 Task: Look for space in Pozzallo, Italy from 12th  August, 2023 to 15th August, 2023 for 3 adults in price range Rs.12000 to Rs.16000. Place can be entire place with 2 bedrooms having 3 beds and 1 bathroom. Property type can be house, flat, guest house. Booking option can be shelf check-in. Required host language is English.
Action: Mouse moved to (460, 84)
Screenshot: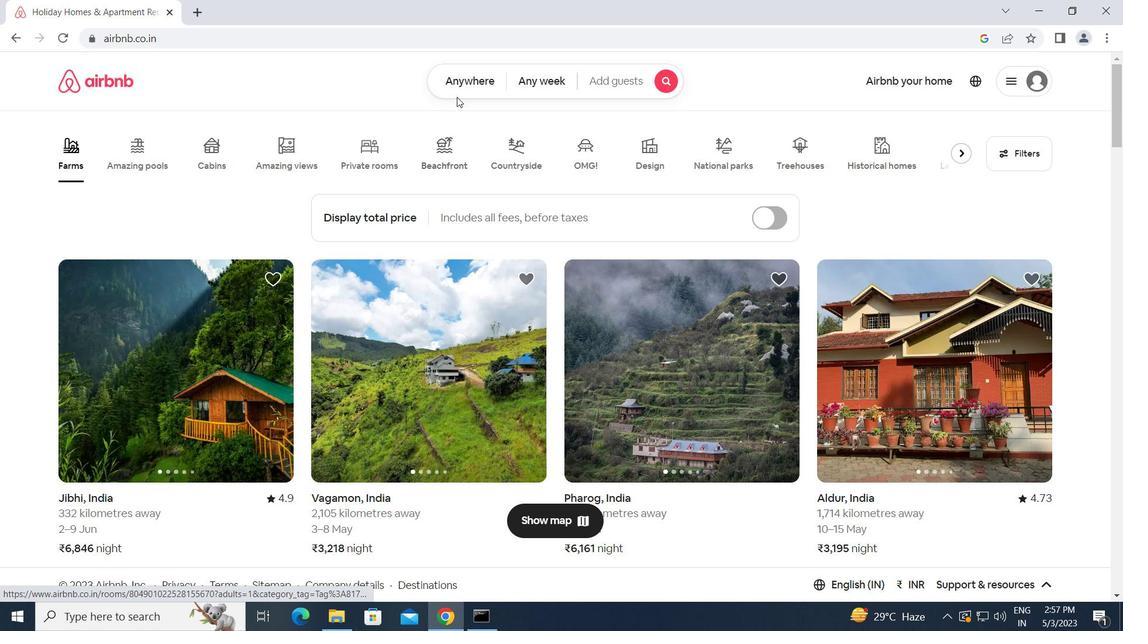 
Action: Mouse pressed left at (460, 84)
Screenshot: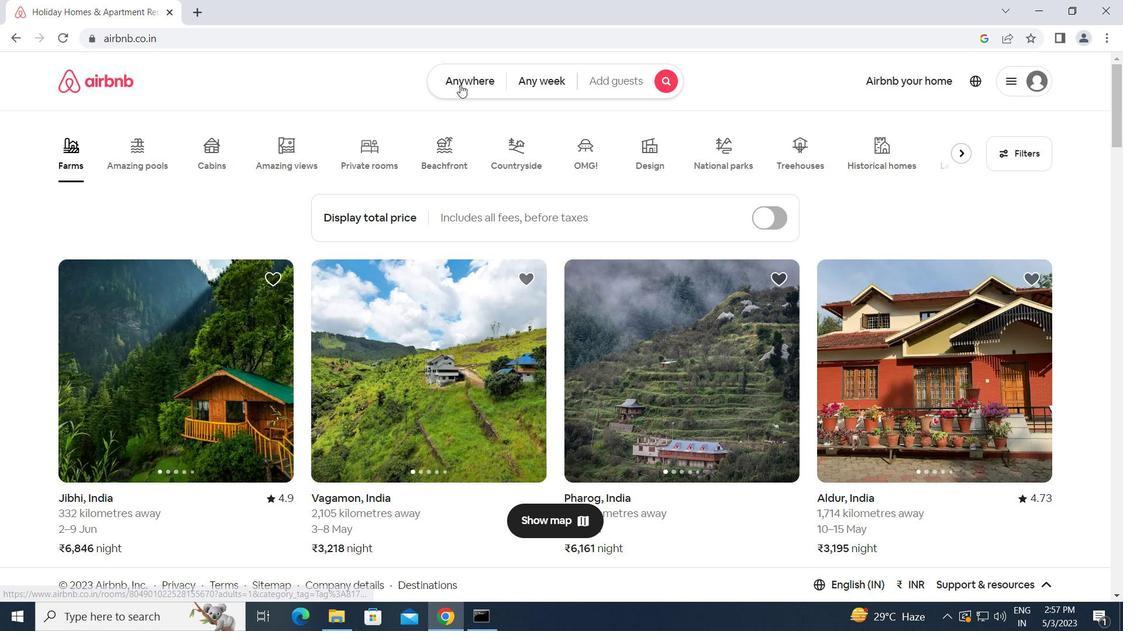 
Action: Mouse moved to (408, 123)
Screenshot: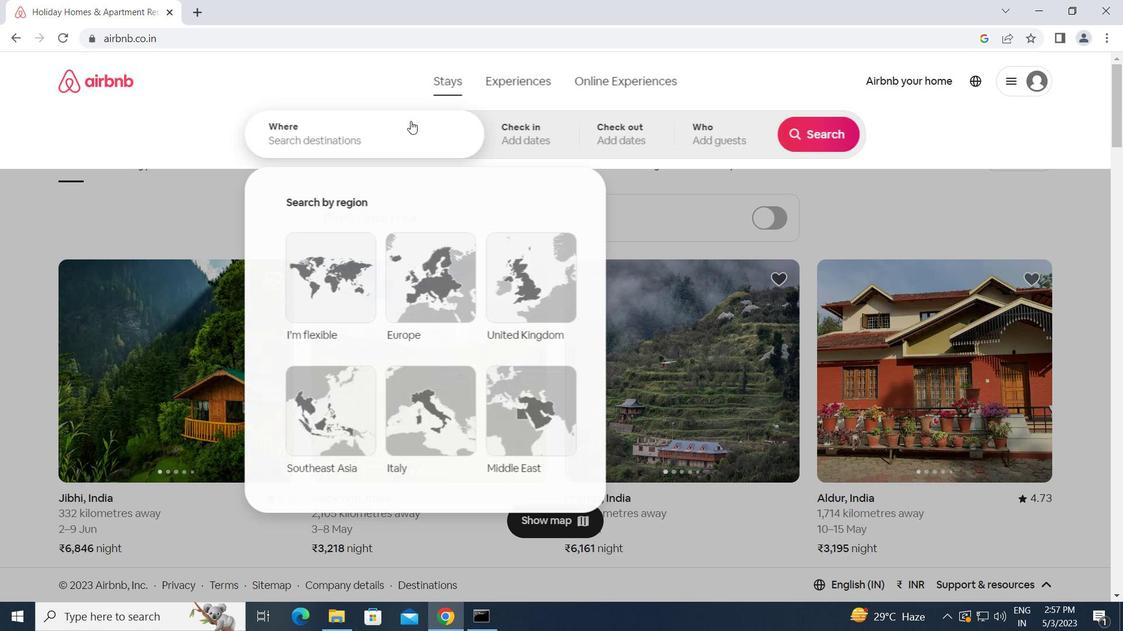 
Action: Mouse pressed left at (408, 123)
Screenshot: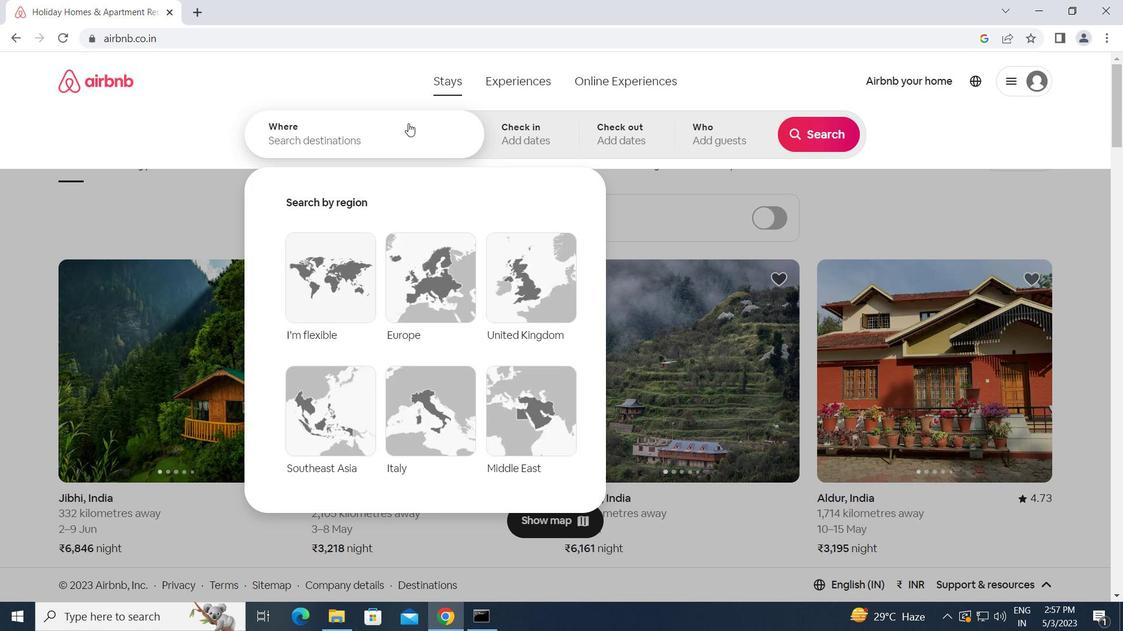 
Action: Key pressed p<Key.caps_lock>ozzallo,<Key.space><Key.caps_lock>i<Key.caps_lock>taly<Key.enter>
Screenshot: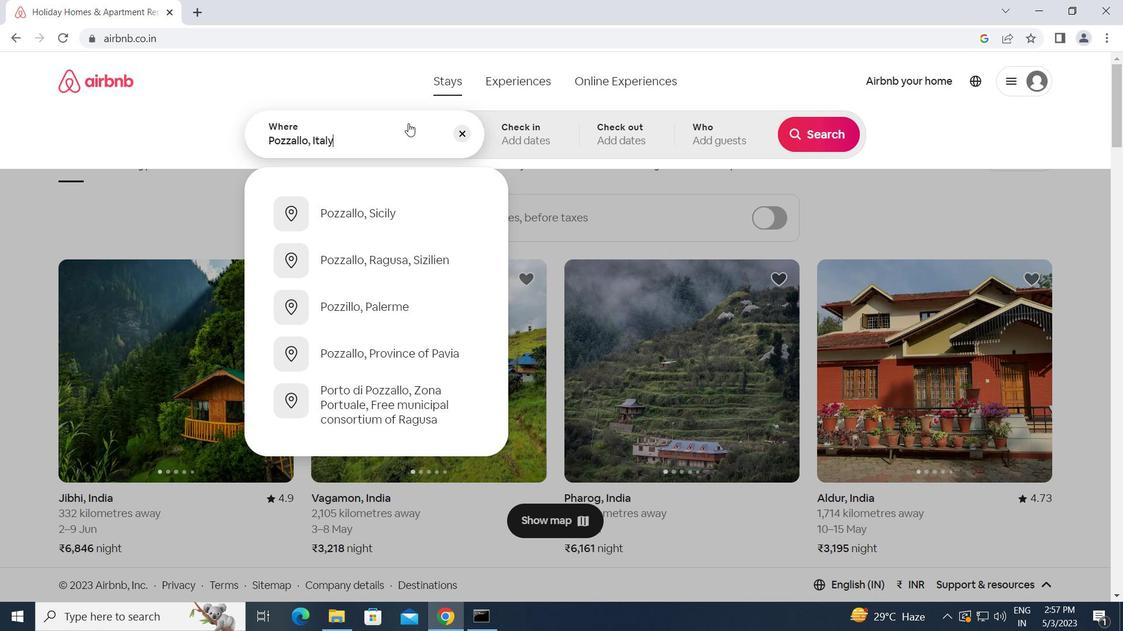
Action: Mouse moved to (812, 244)
Screenshot: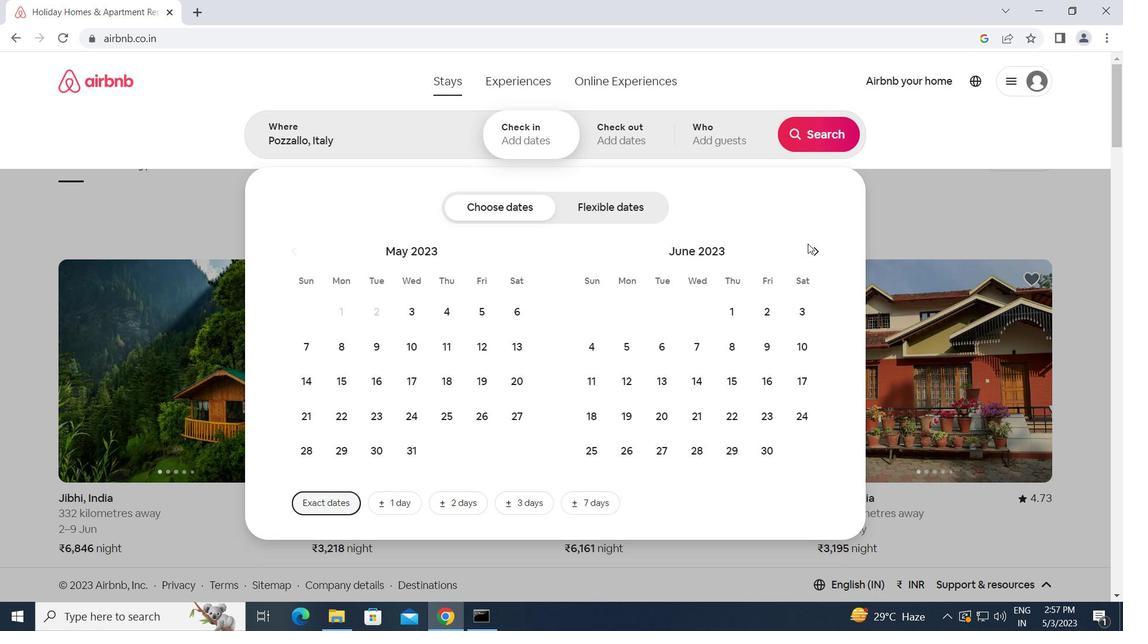 
Action: Mouse pressed left at (812, 244)
Screenshot: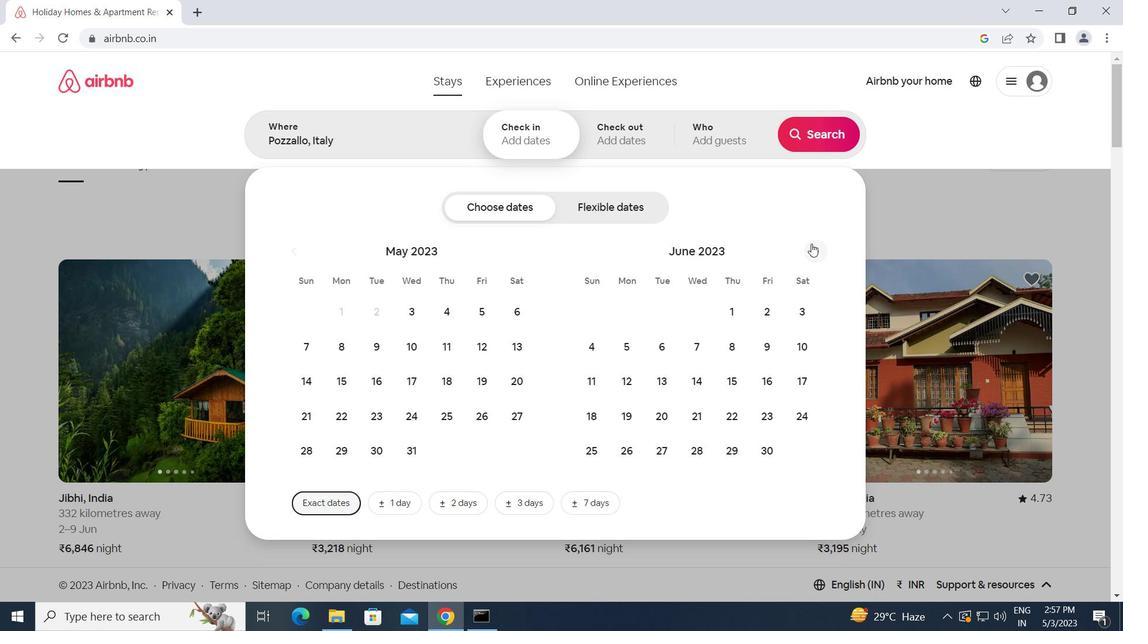 
Action: Mouse pressed left at (812, 244)
Screenshot: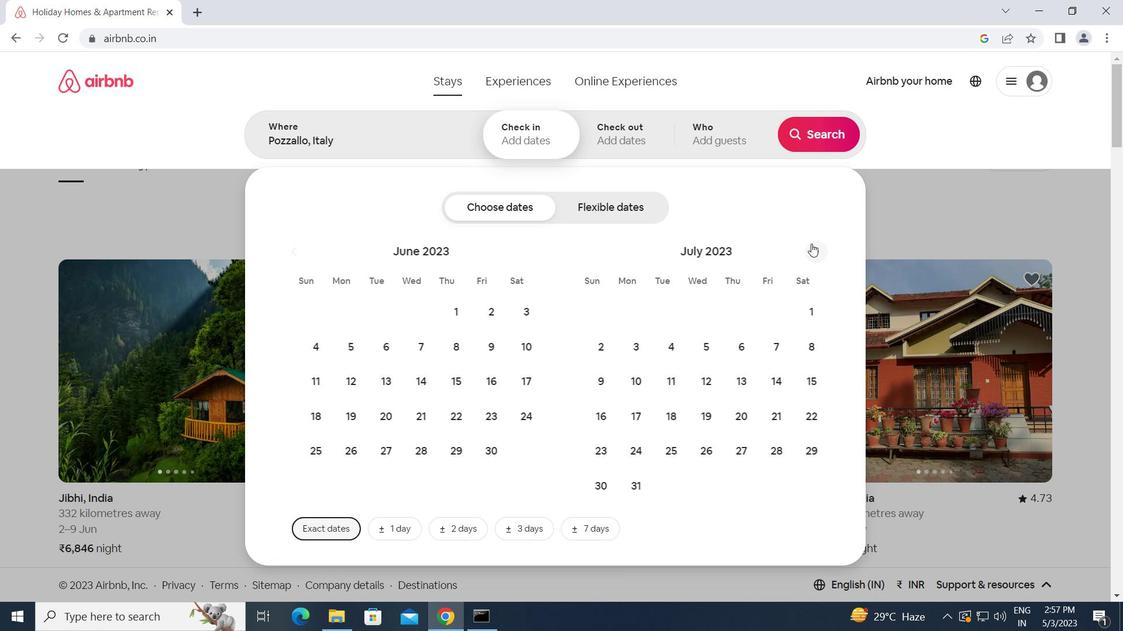 
Action: Mouse moved to (809, 346)
Screenshot: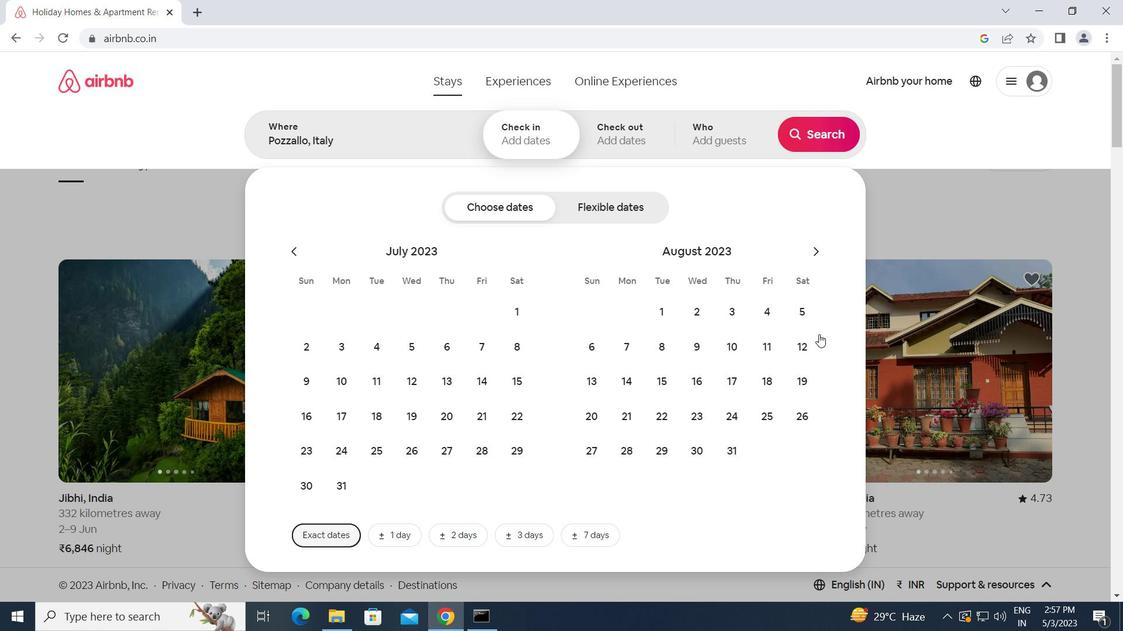 
Action: Mouse pressed left at (809, 346)
Screenshot: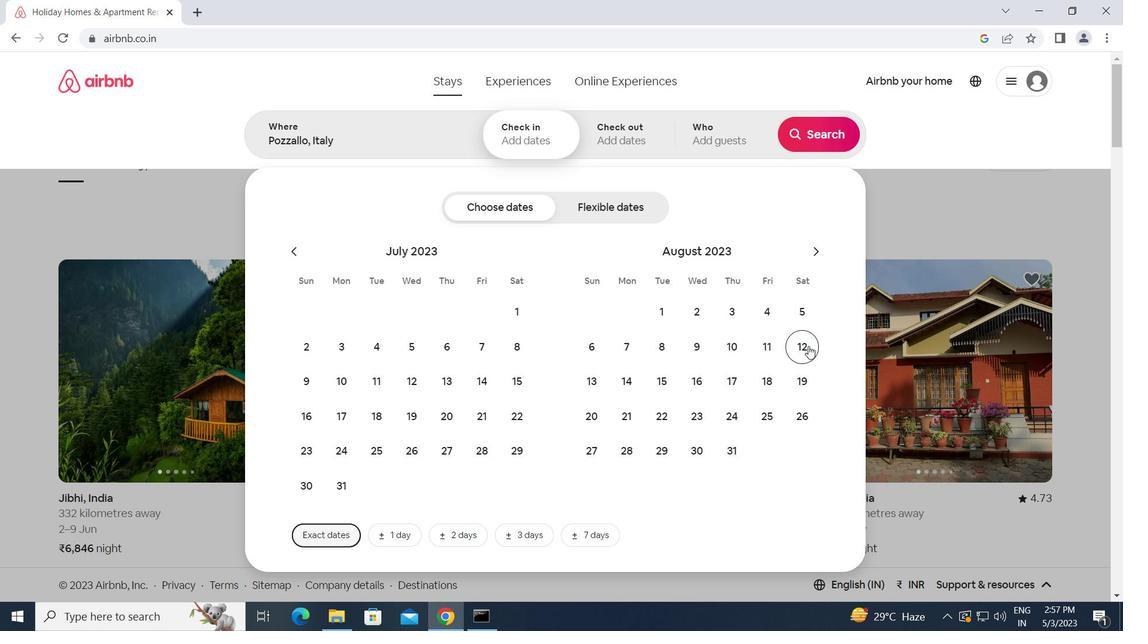 
Action: Mouse moved to (666, 377)
Screenshot: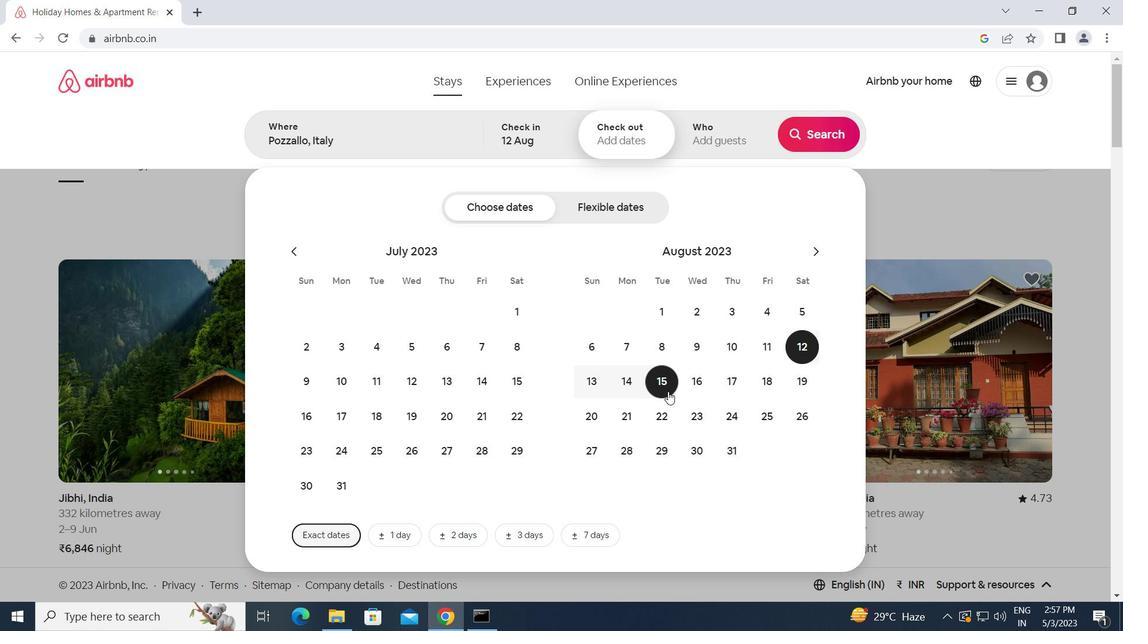 
Action: Mouse pressed left at (666, 377)
Screenshot: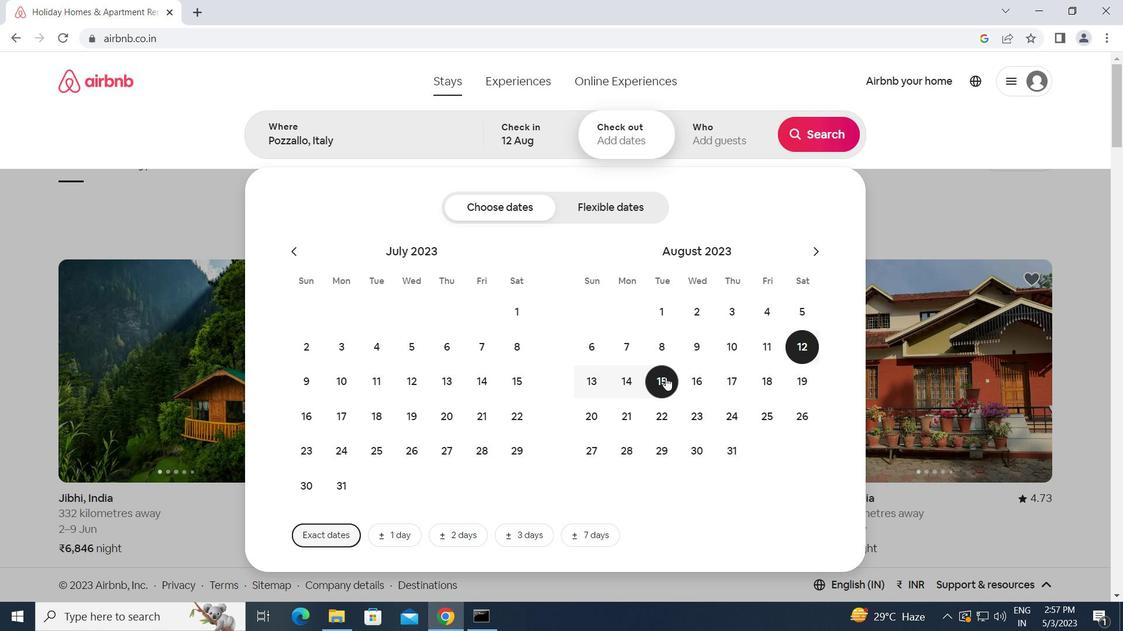 
Action: Mouse moved to (716, 132)
Screenshot: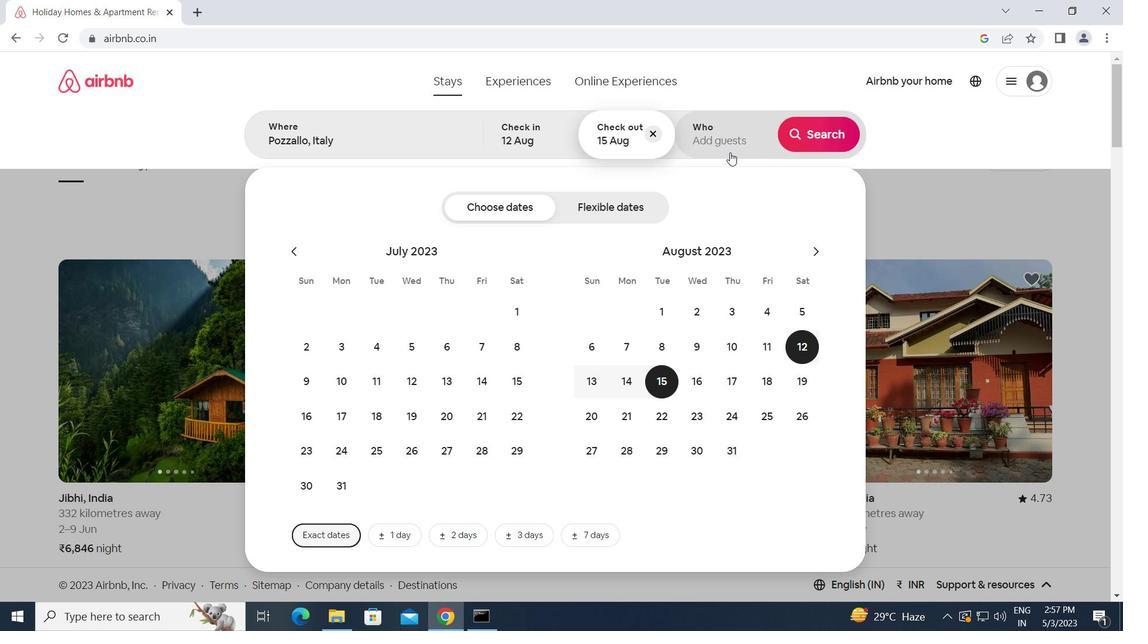 
Action: Mouse pressed left at (716, 132)
Screenshot: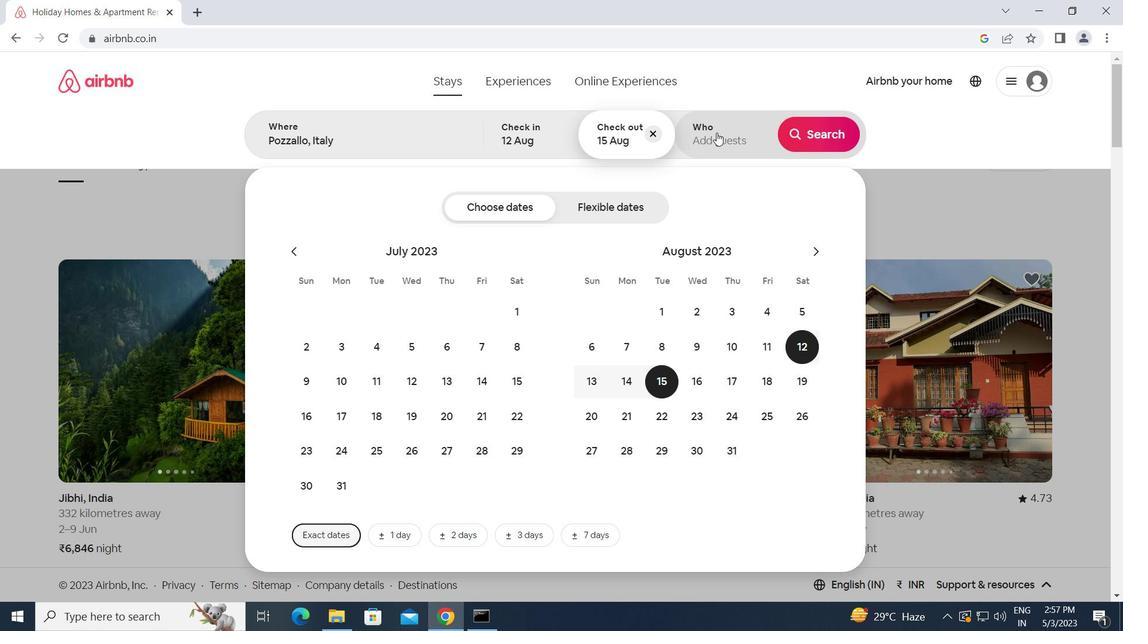 
Action: Mouse moved to (820, 211)
Screenshot: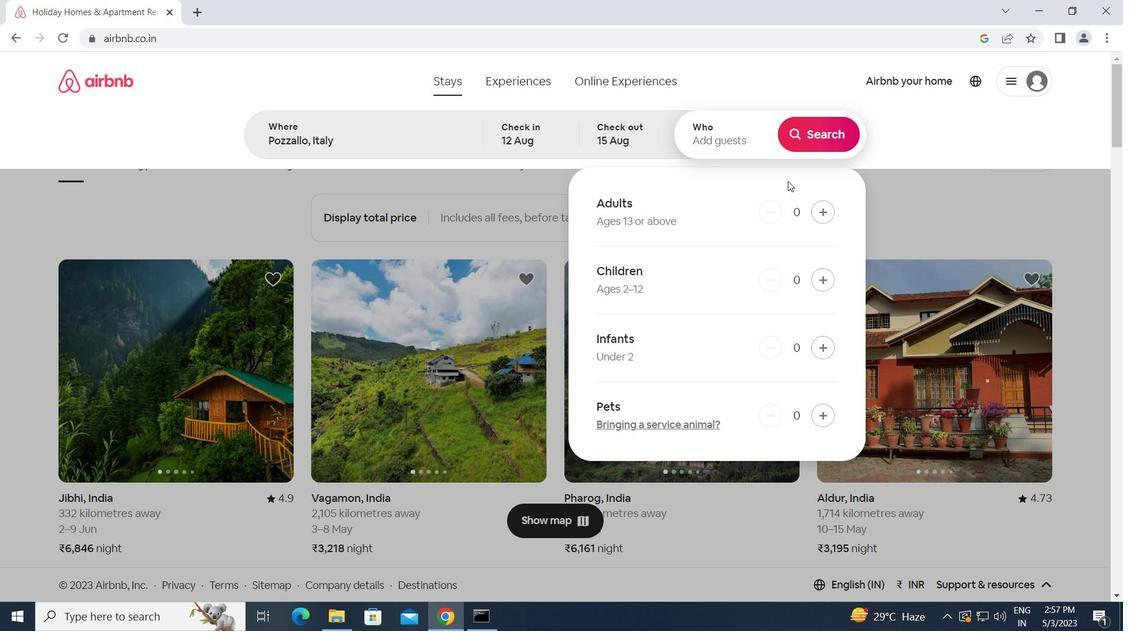 
Action: Mouse pressed left at (820, 211)
Screenshot: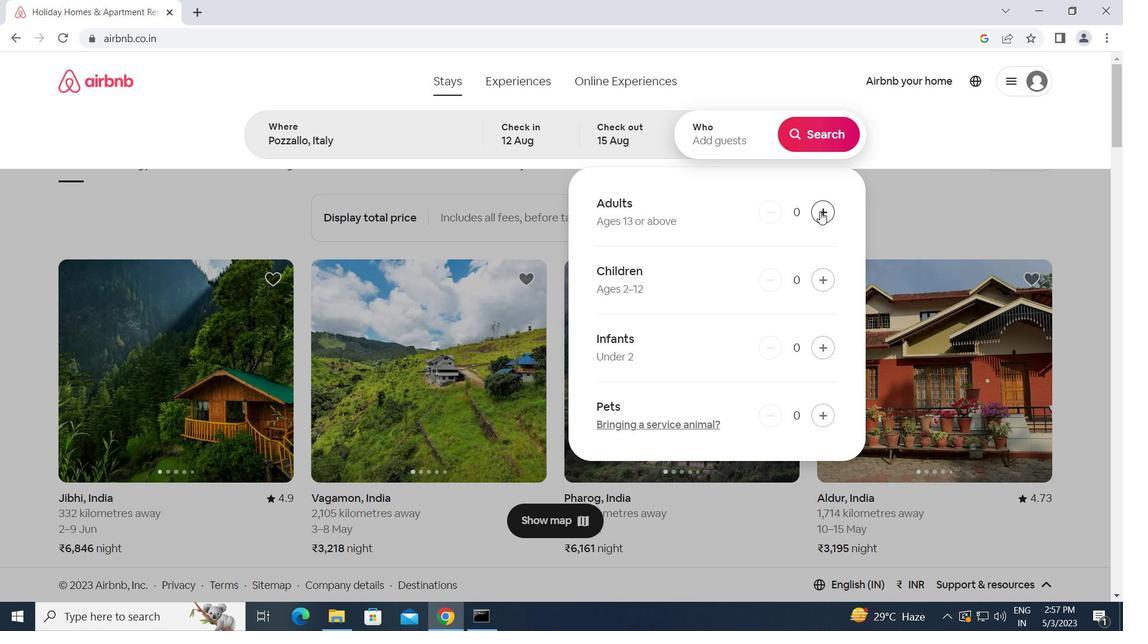 
Action: Mouse pressed left at (820, 211)
Screenshot: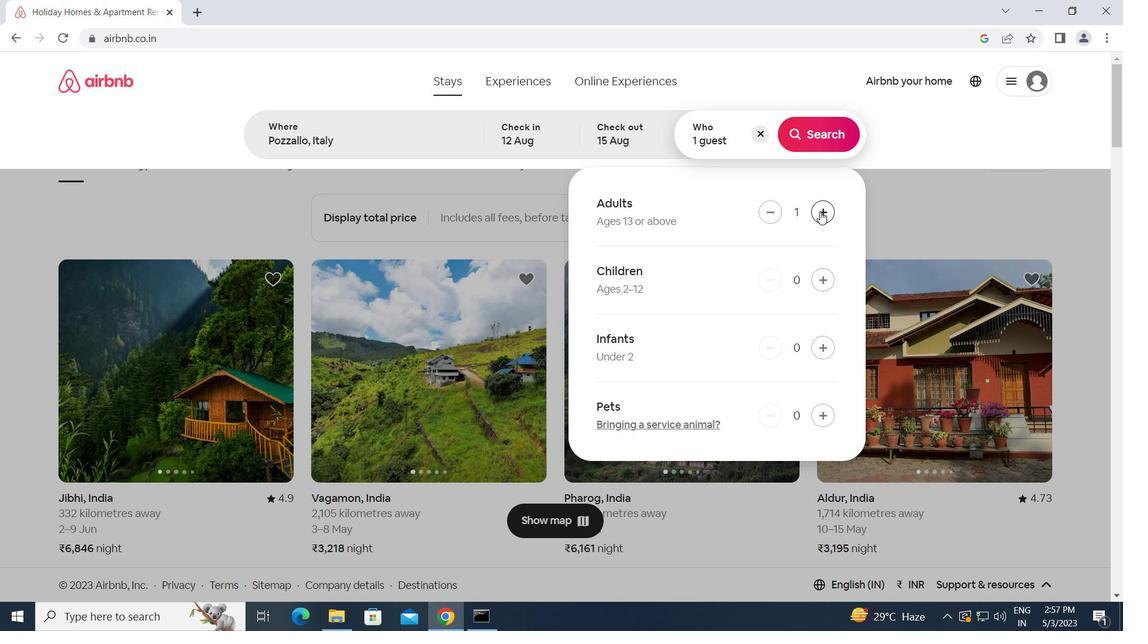 
Action: Mouse pressed left at (820, 211)
Screenshot: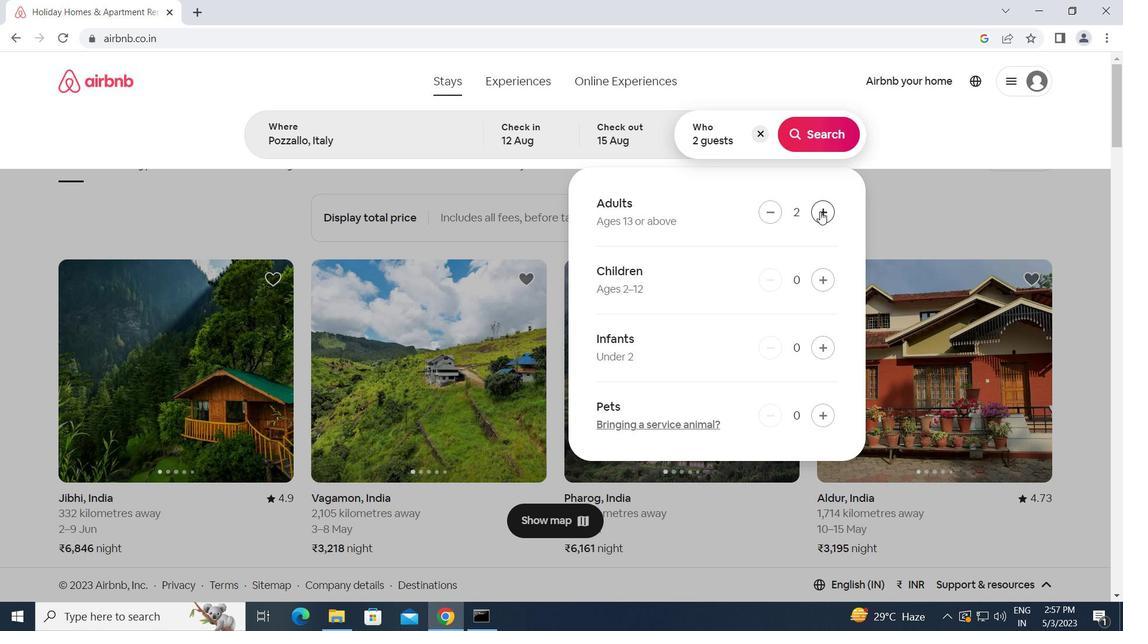 
Action: Mouse moved to (812, 132)
Screenshot: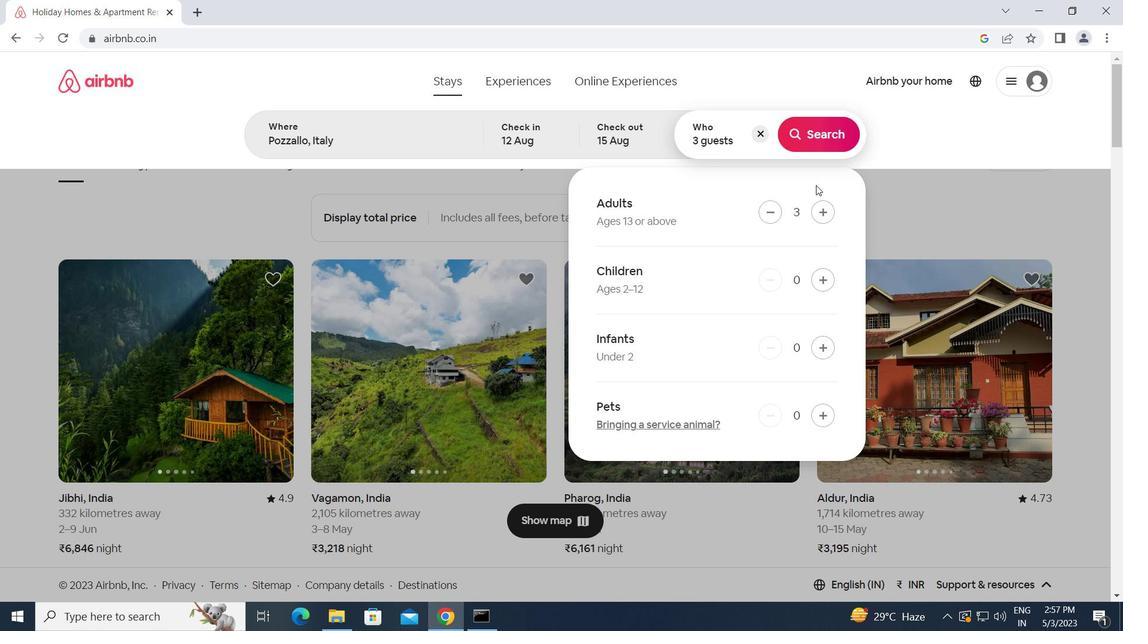
Action: Mouse pressed left at (812, 132)
Screenshot: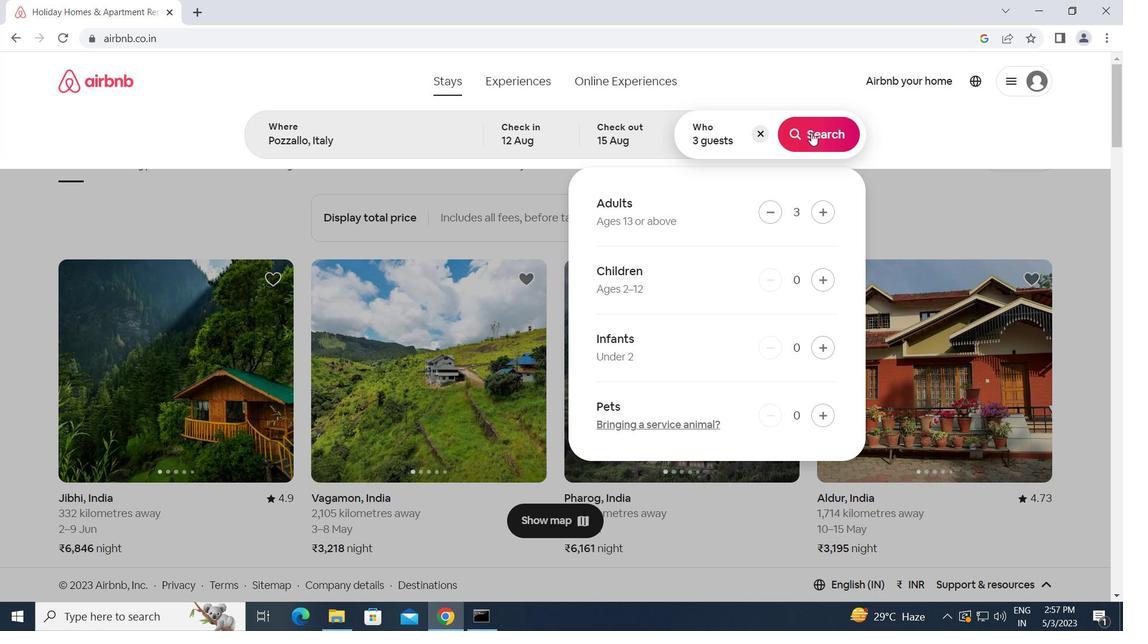 
Action: Mouse moved to (1055, 130)
Screenshot: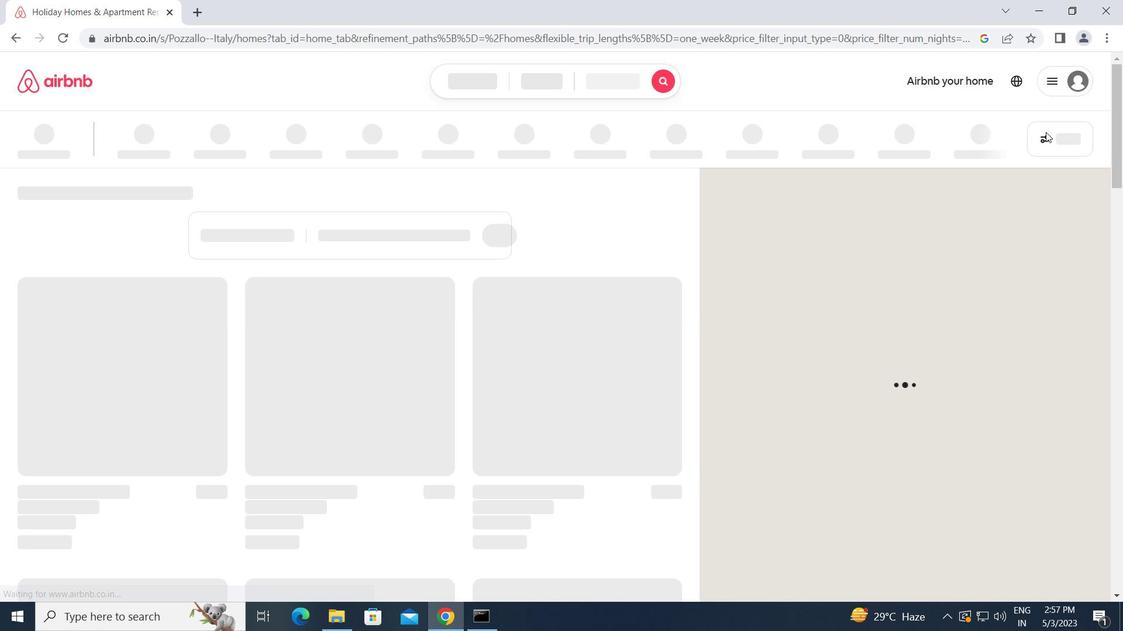 
Action: Mouse pressed left at (1055, 130)
Screenshot: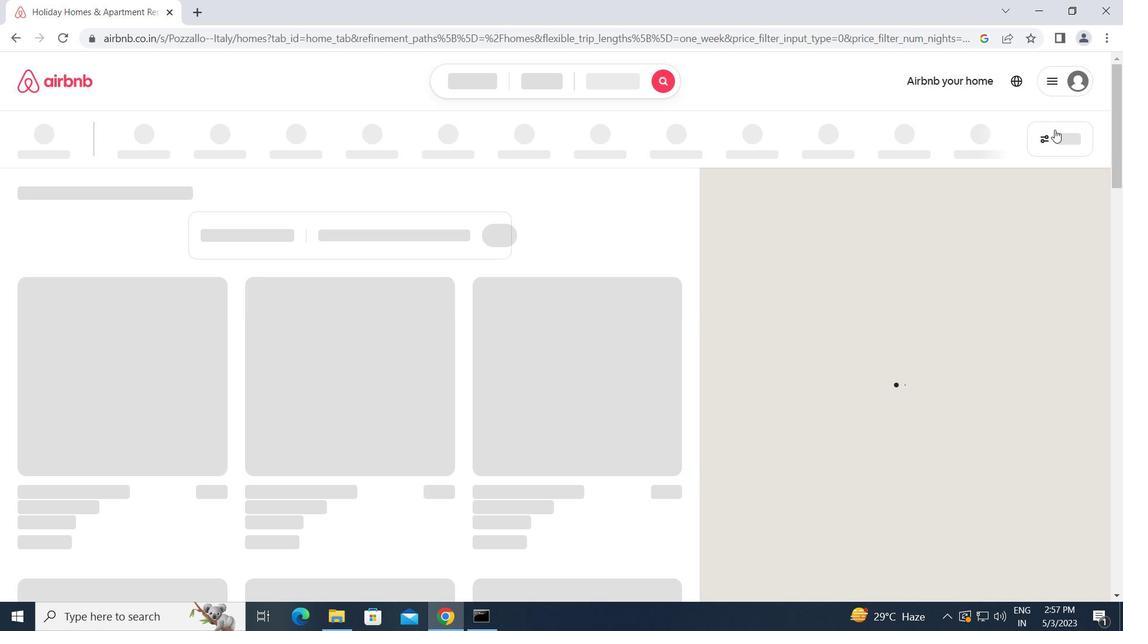 
Action: Mouse moved to (1046, 135)
Screenshot: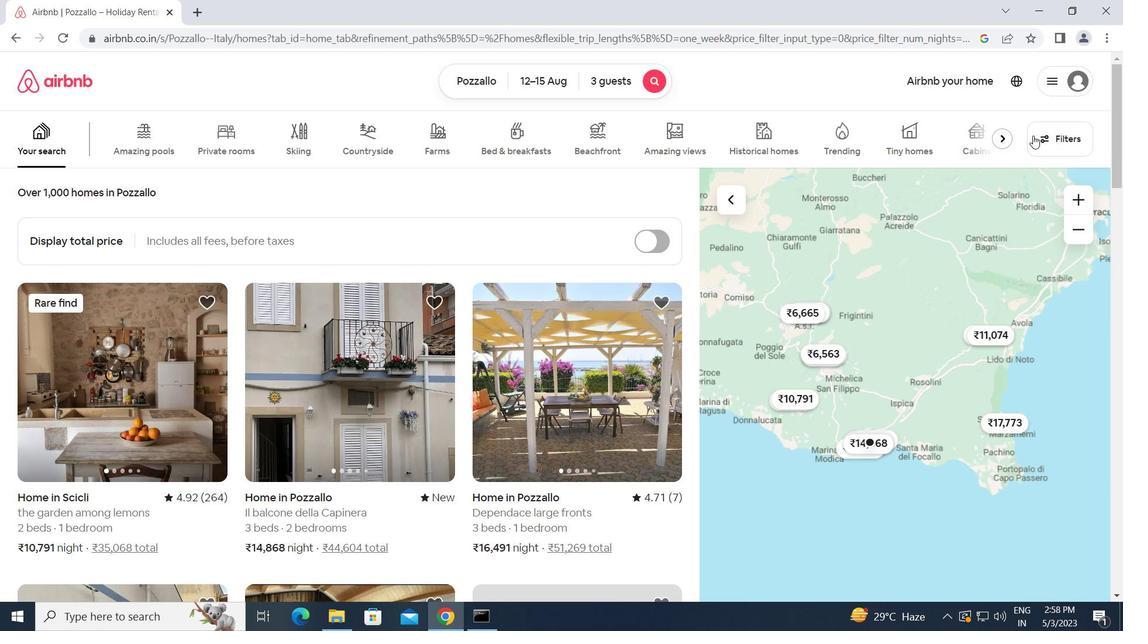 
Action: Mouse pressed left at (1046, 135)
Screenshot: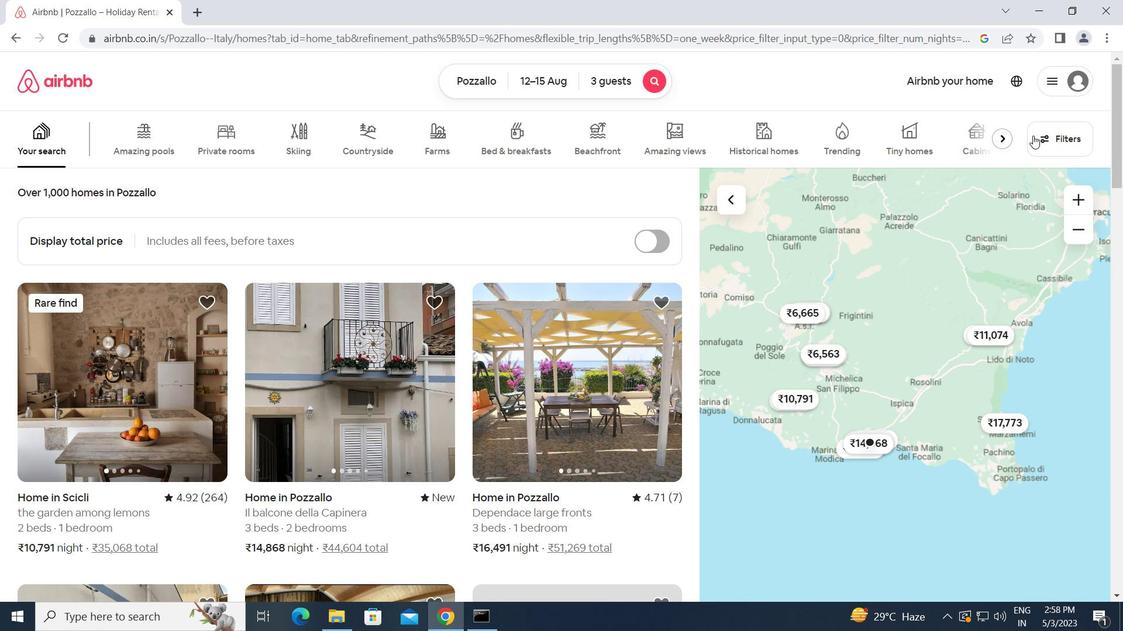 
Action: Mouse moved to (363, 324)
Screenshot: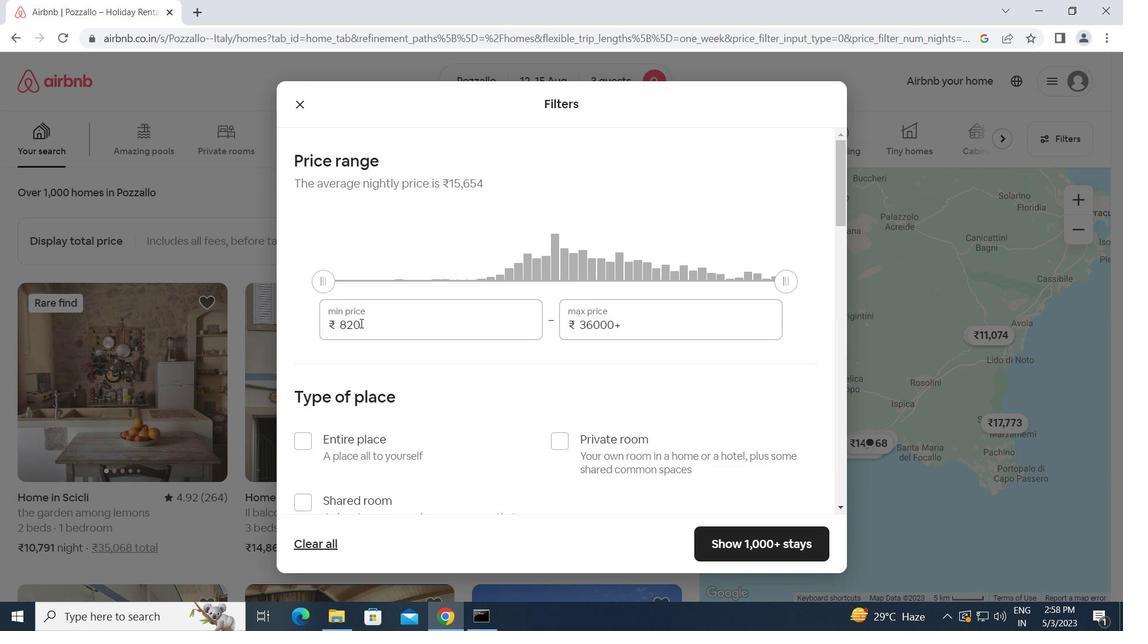 
Action: Mouse pressed left at (363, 324)
Screenshot: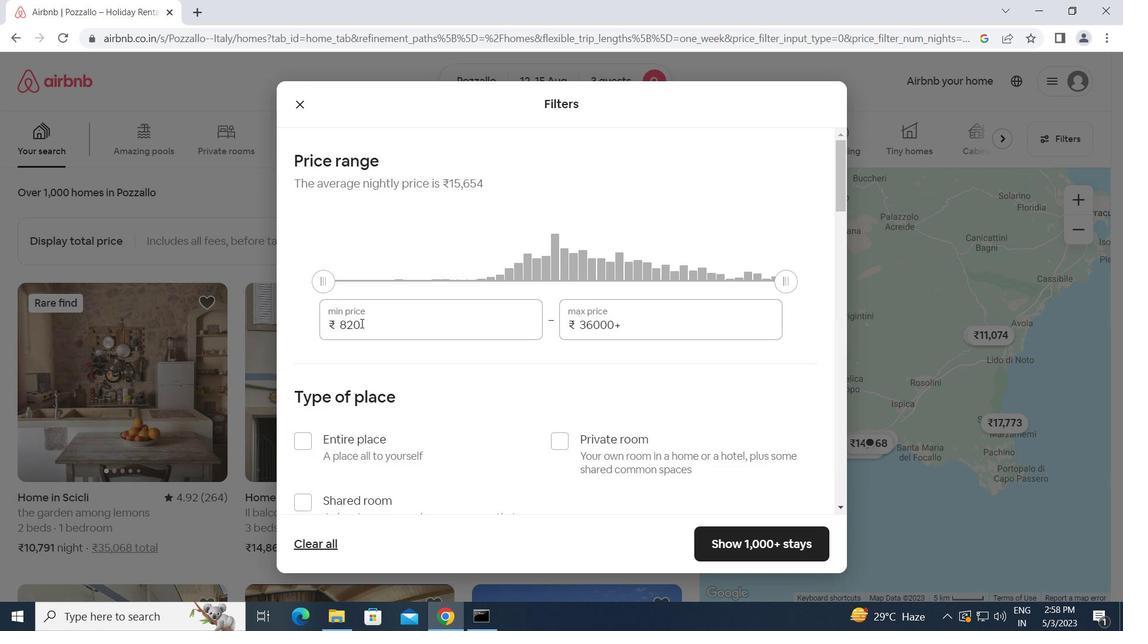 
Action: Mouse moved to (339, 329)
Screenshot: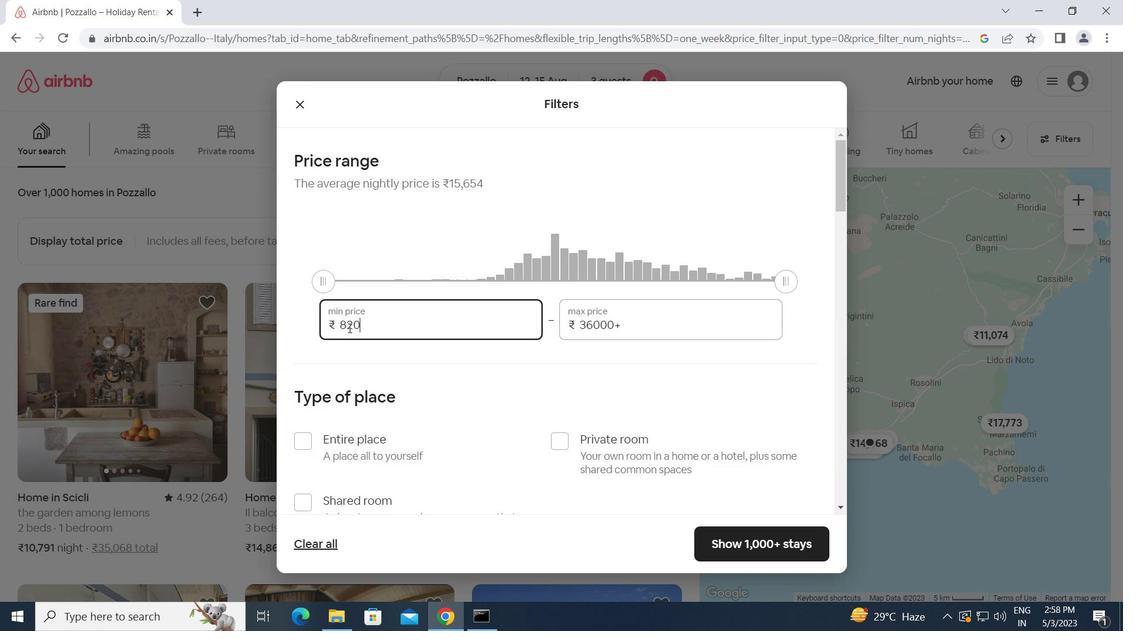 
Action: Key pressed 12000
Screenshot: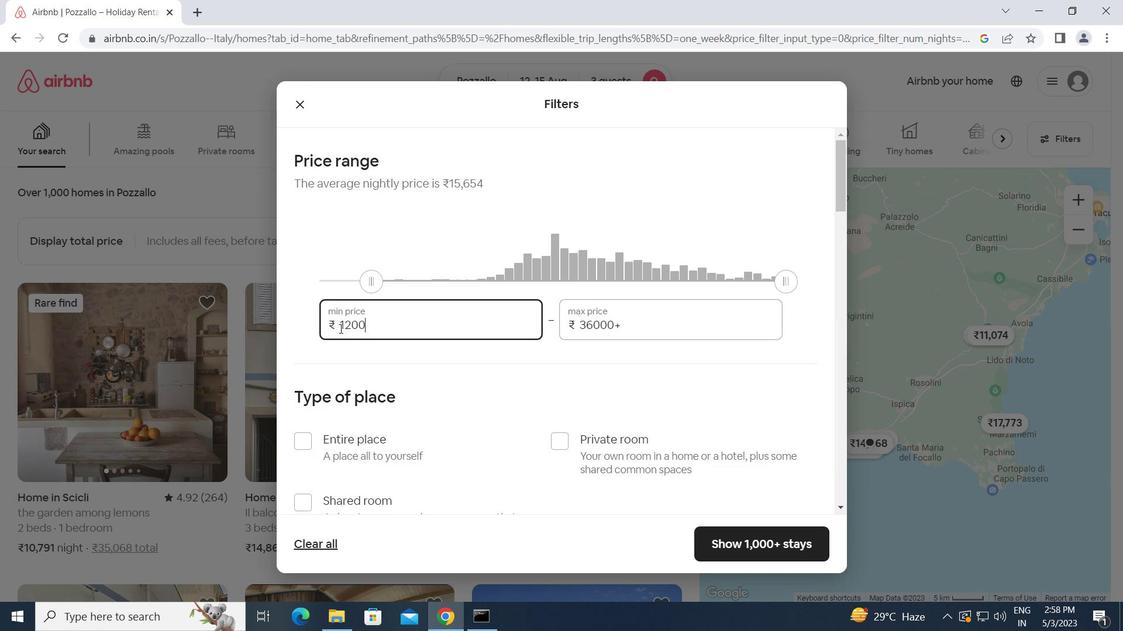 
Action: Mouse moved to (153, 392)
Screenshot: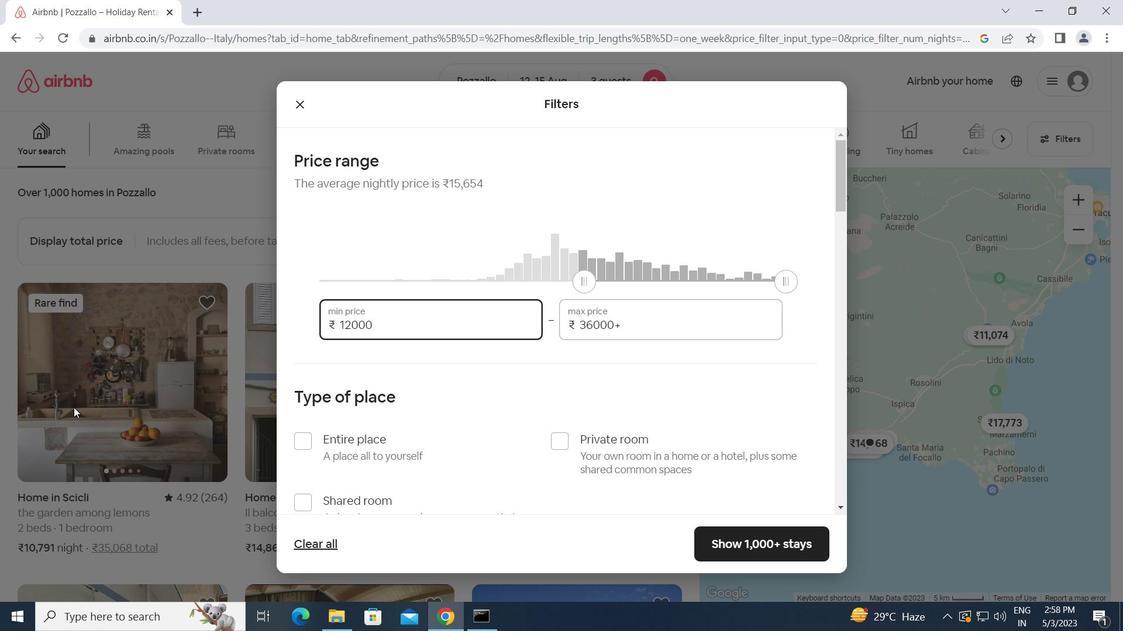 
Action: Key pressed <Key.tab>16000
Screenshot: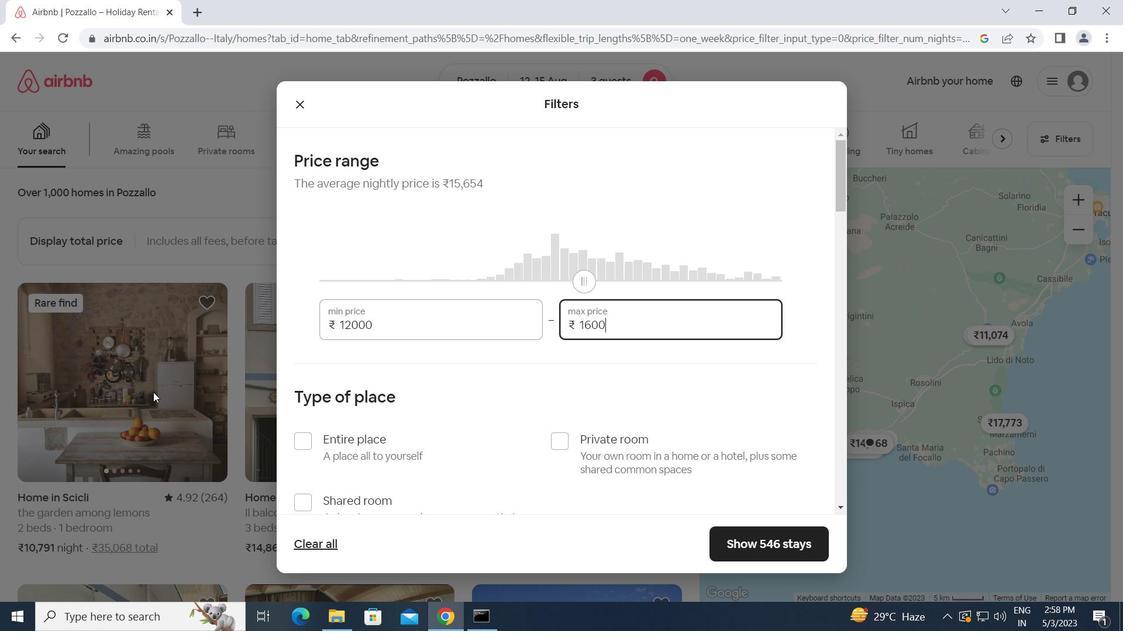 
Action: Mouse moved to (308, 439)
Screenshot: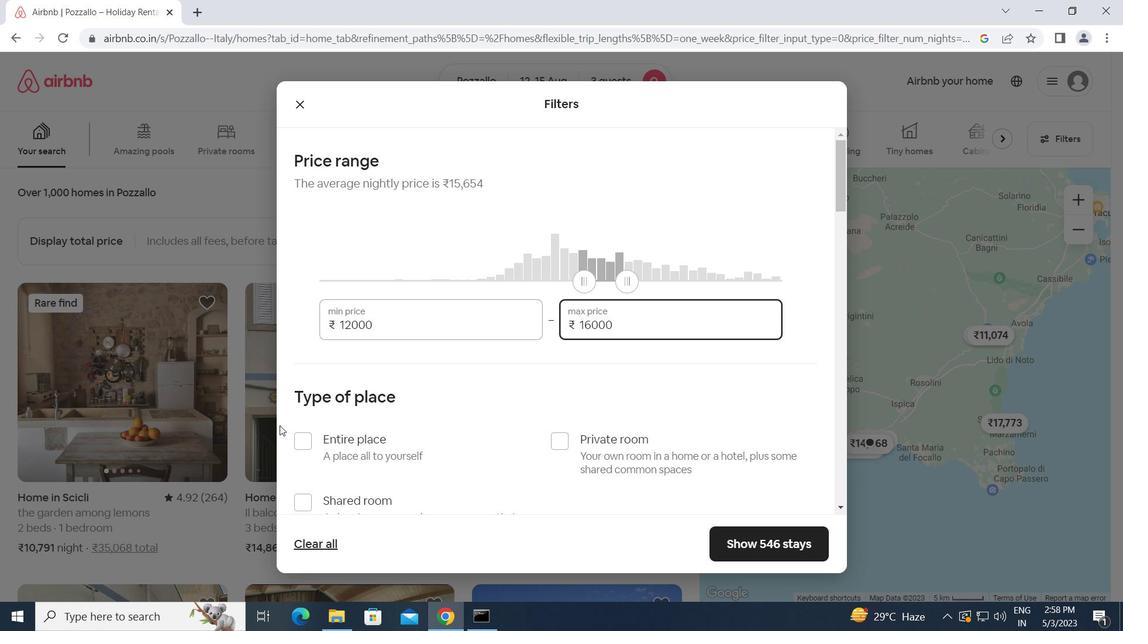
Action: Mouse scrolled (308, 438) with delta (0, 0)
Screenshot: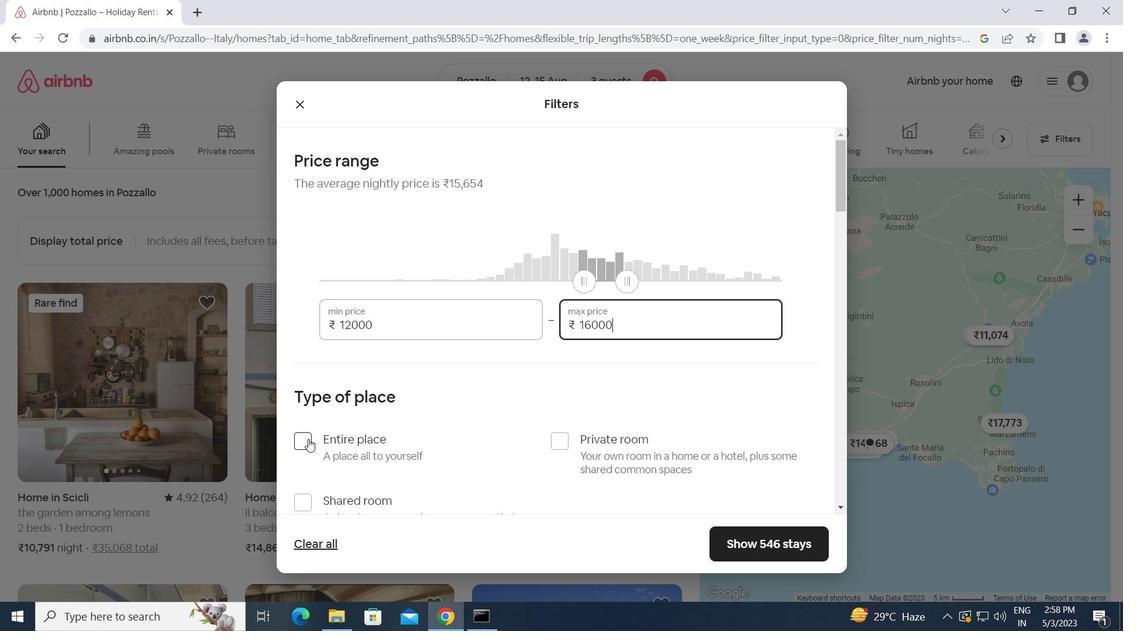 
Action: Mouse moved to (307, 370)
Screenshot: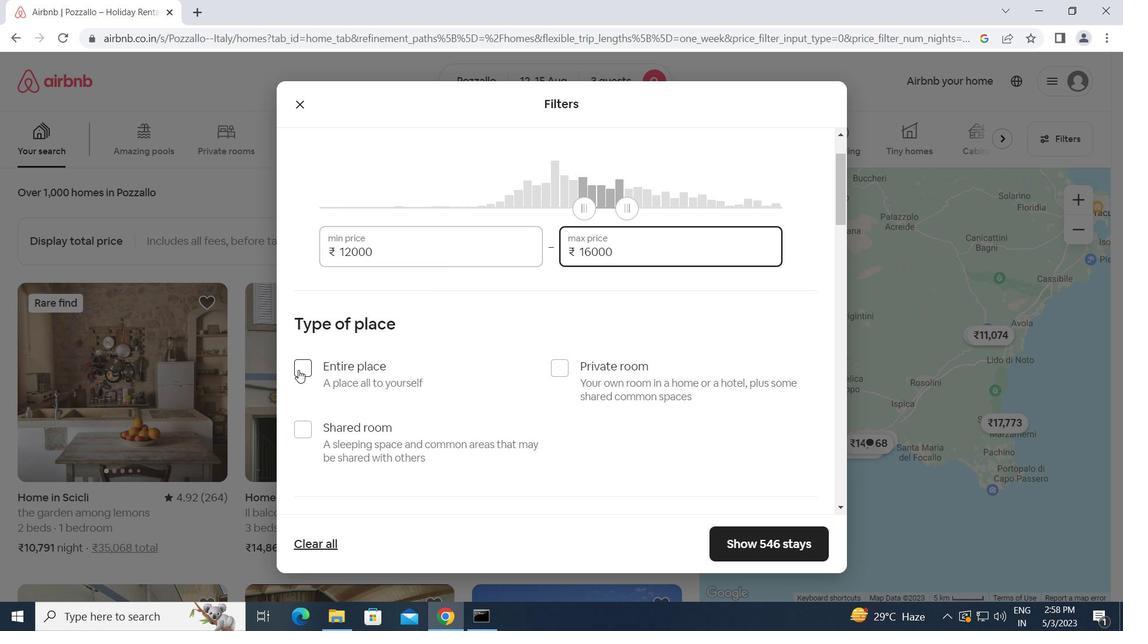 
Action: Mouse pressed left at (307, 370)
Screenshot: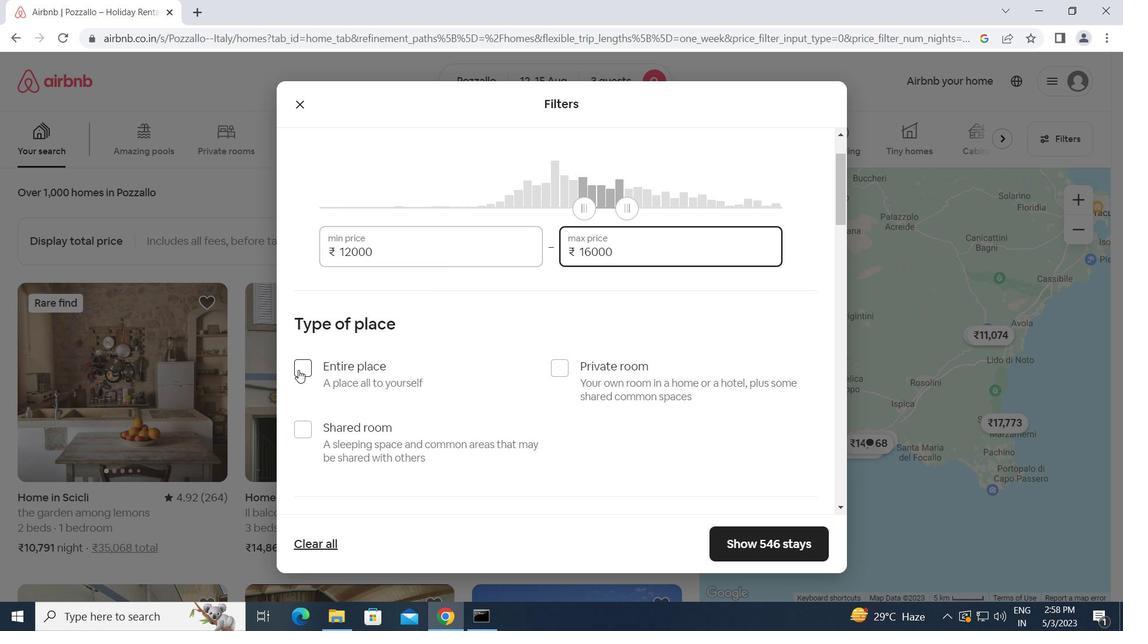
Action: Mouse moved to (410, 393)
Screenshot: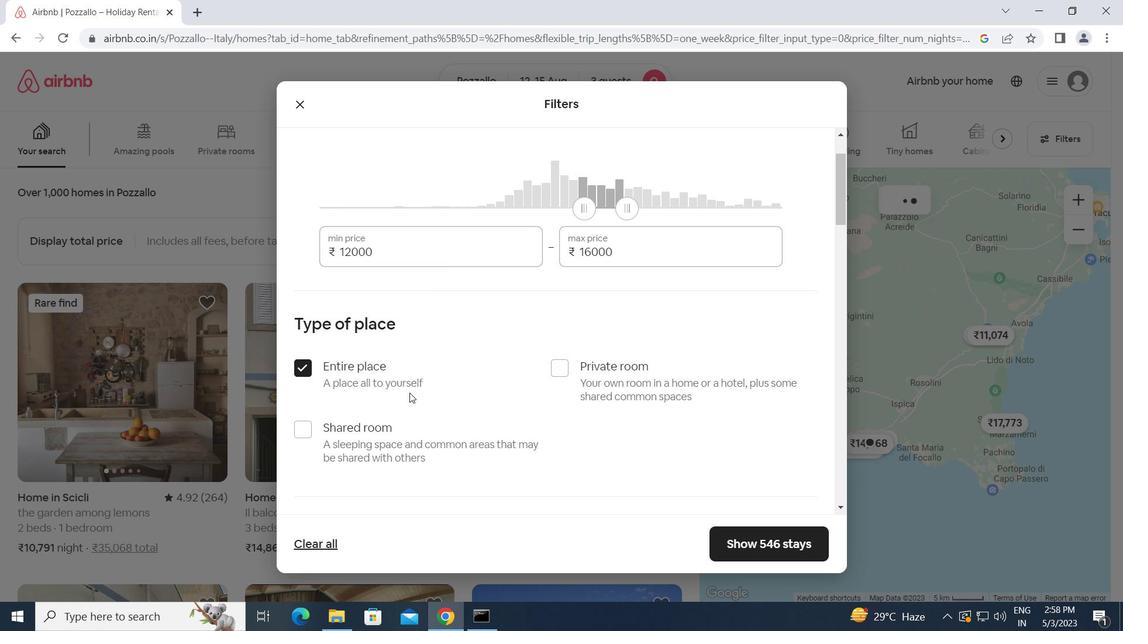
Action: Mouse scrolled (410, 393) with delta (0, 0)
Screenshot: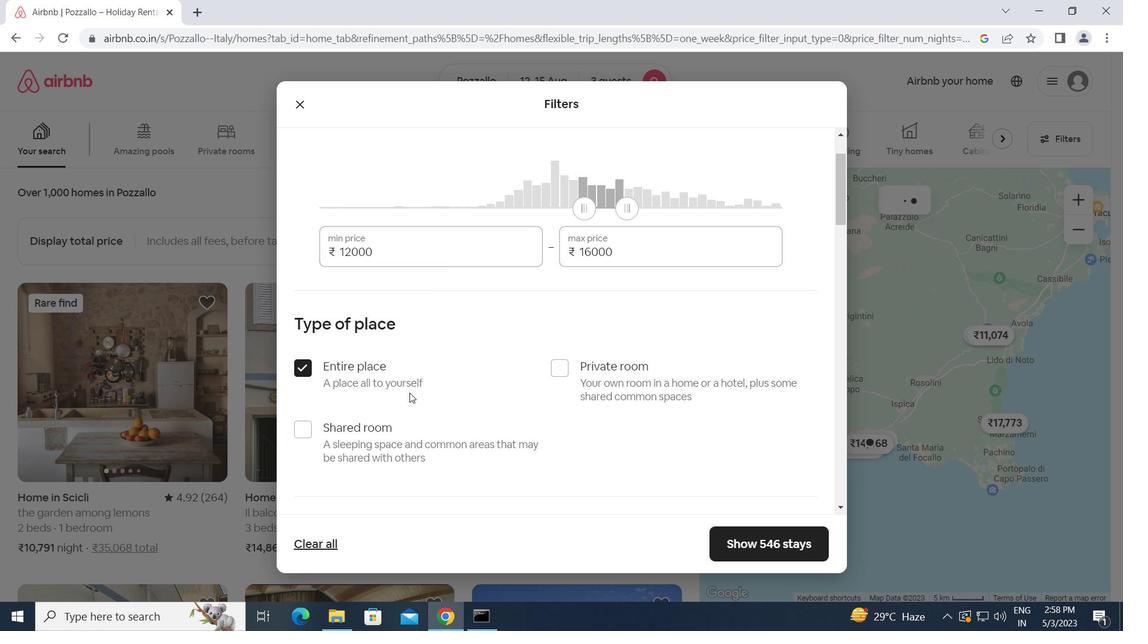 
Action: Mouse scrolled (410, 393) with delta (0, 0)
Screenshot: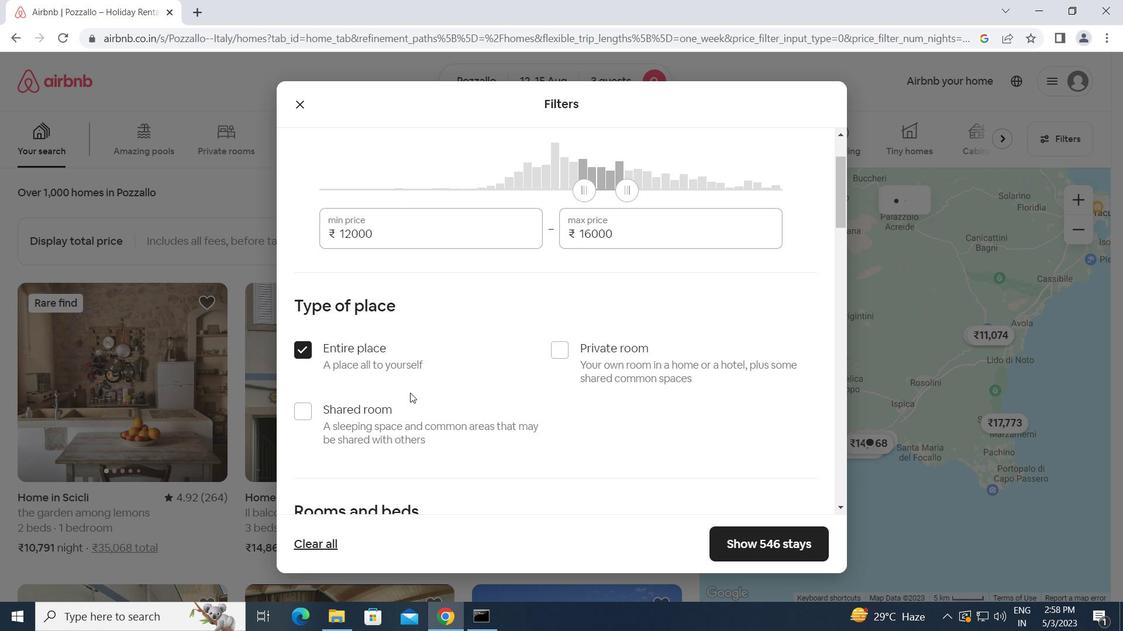 
Action: Mouse scrolled (410, 393) with delta (0, 0)
Screenshot: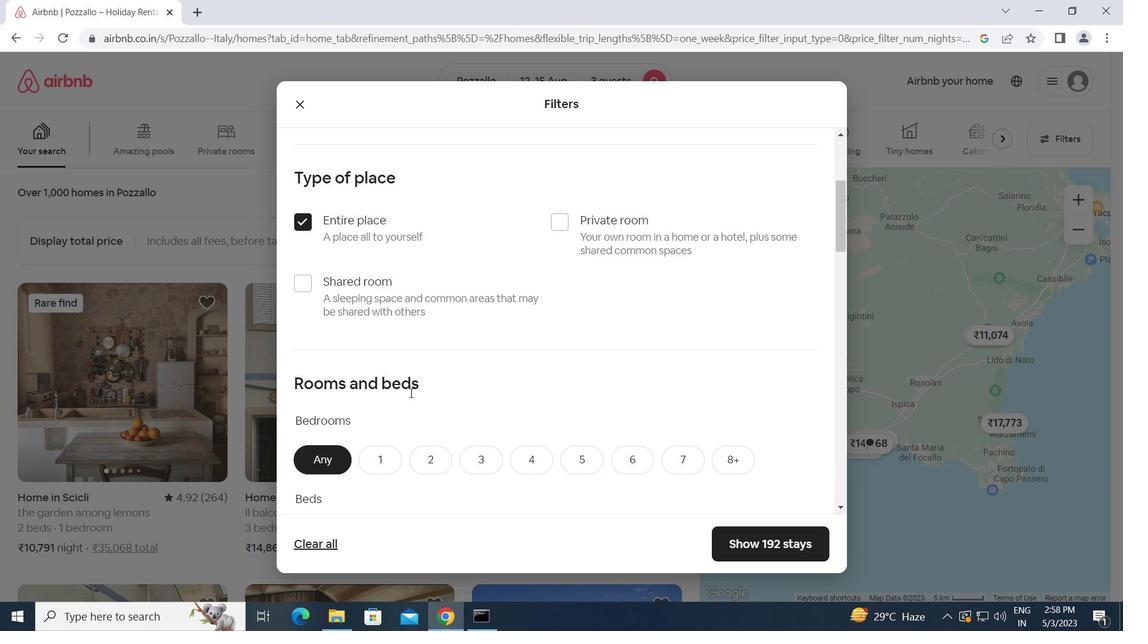 
Action: Mouse moved to (425, 389)
Screenshot: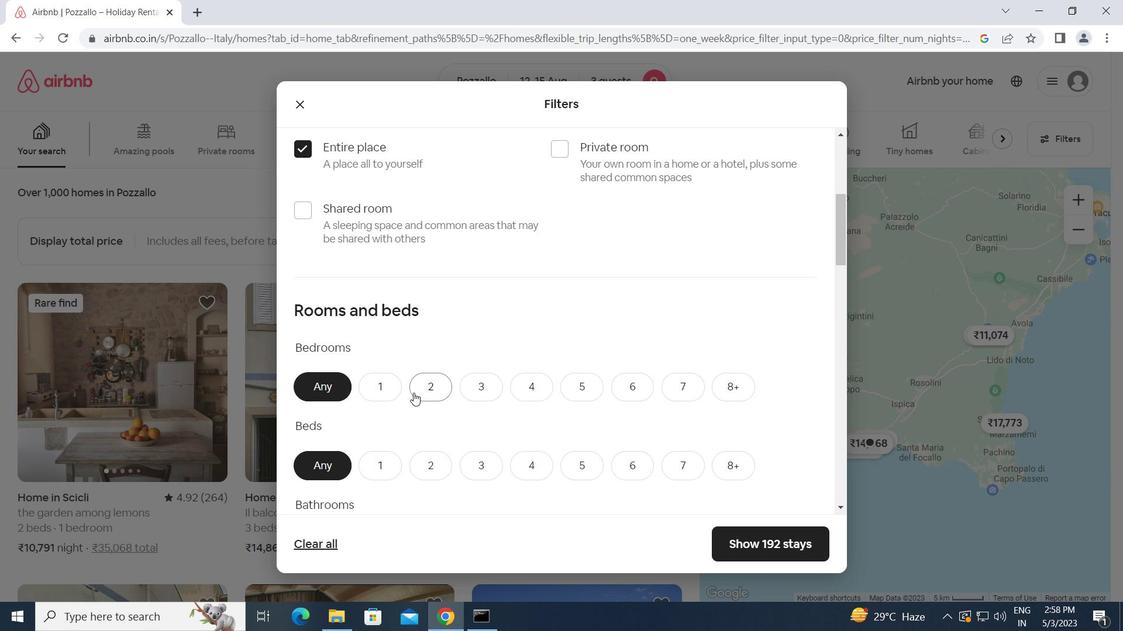
Action: Mouse pressed left at (425, 389)
Screenshot: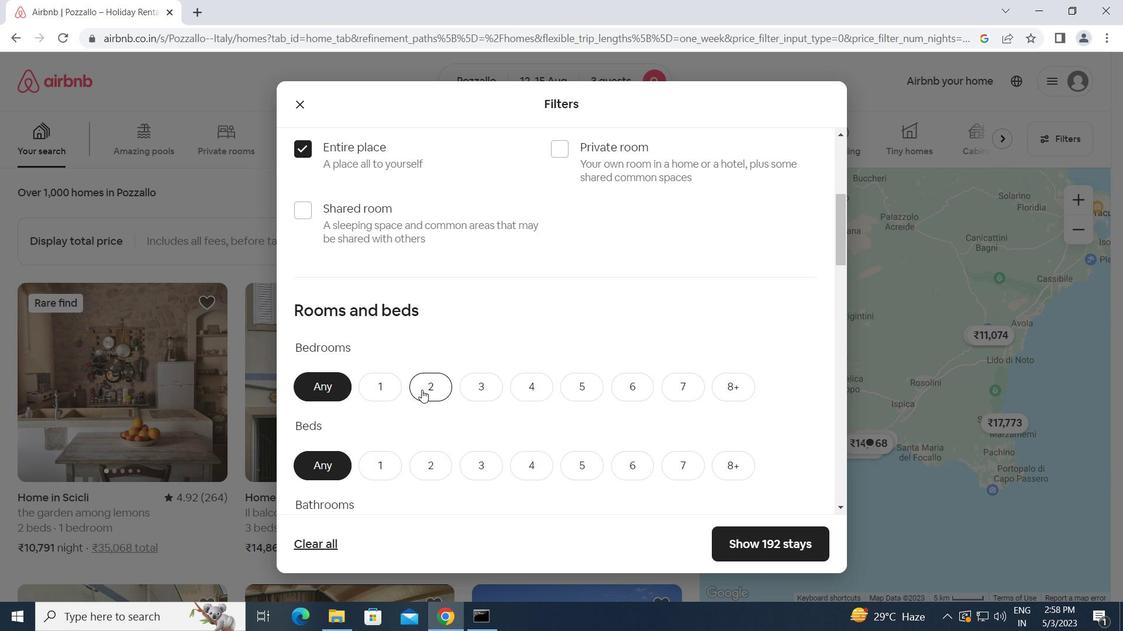 
Action: Mouse moved to (480, 461)
Screenshot: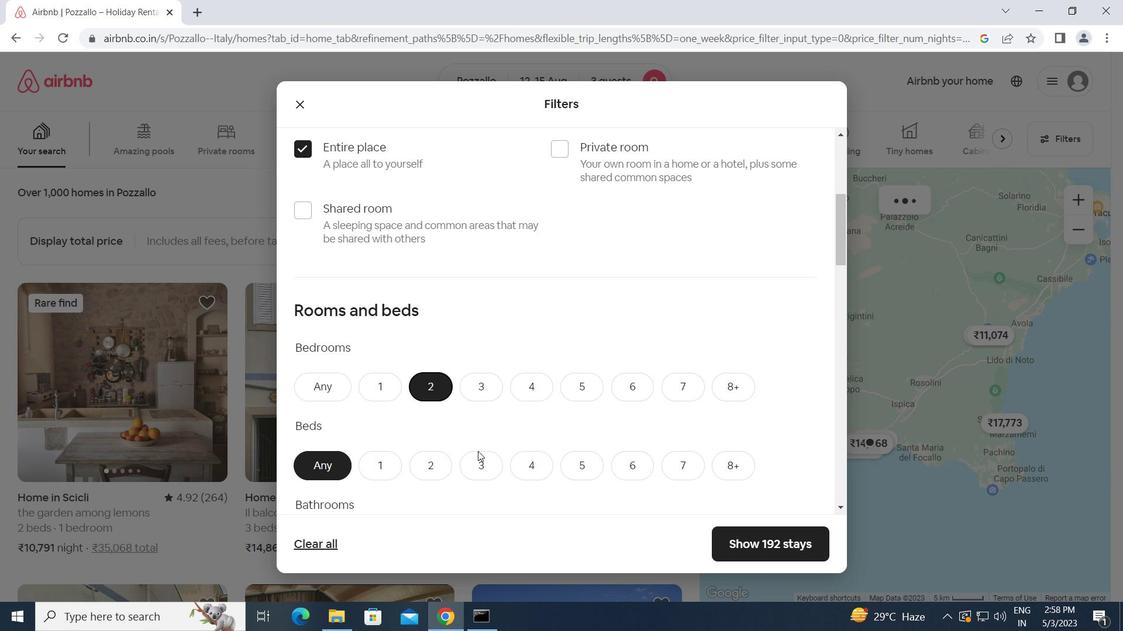 
Action: Mouse pressed left at (480, 461)
Screenshot: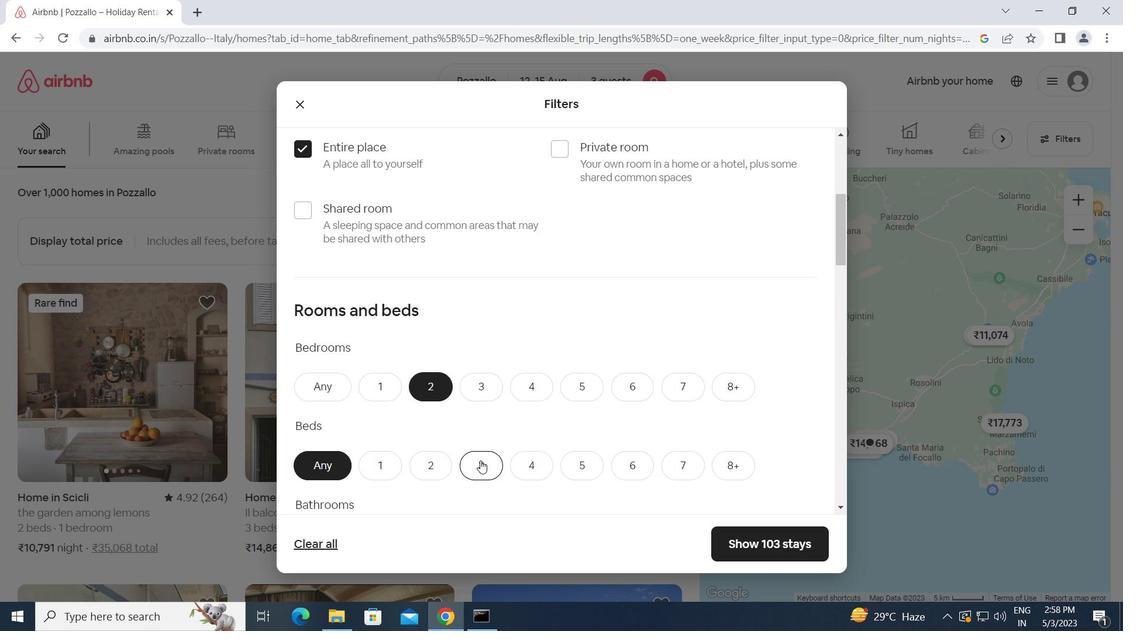 
Action: Mouse scrolled (480, 461) with delta (0, 0)
Screenshot: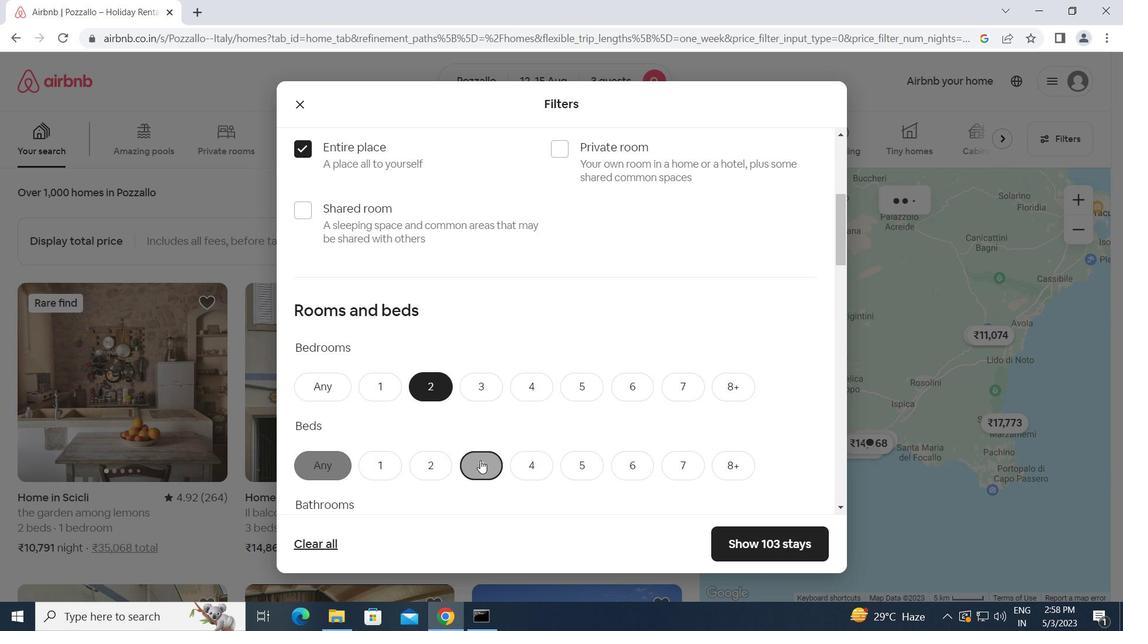 
Action: Mouse scrolled (480, 461) with delta (0, 0)
Screenshot: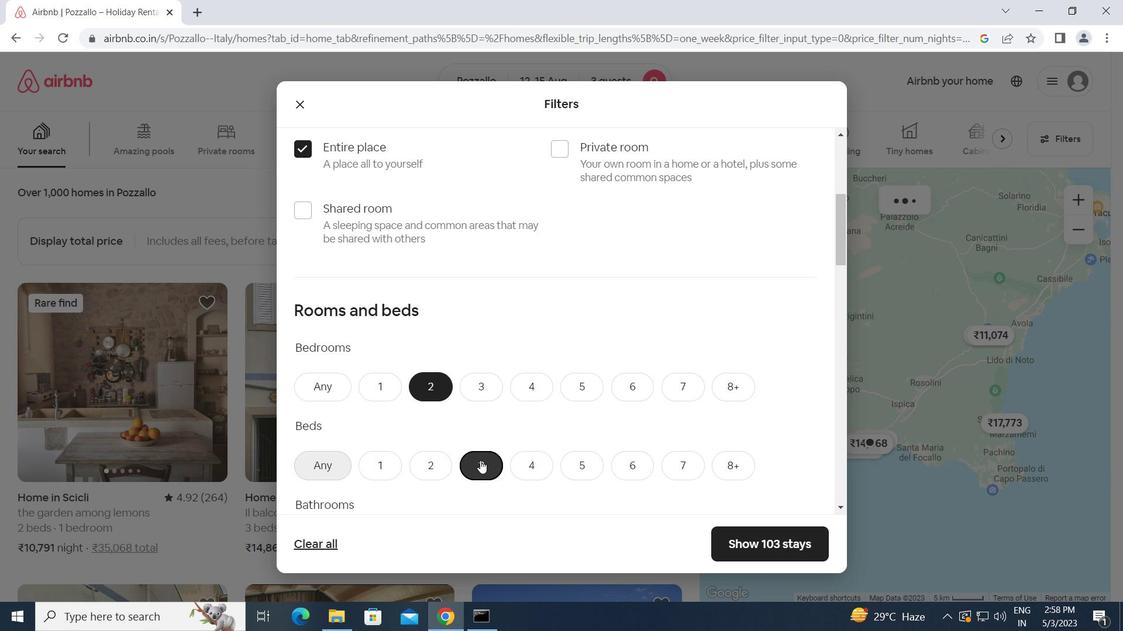 
Action: Mouse moved to (374, 398)
Screenshot: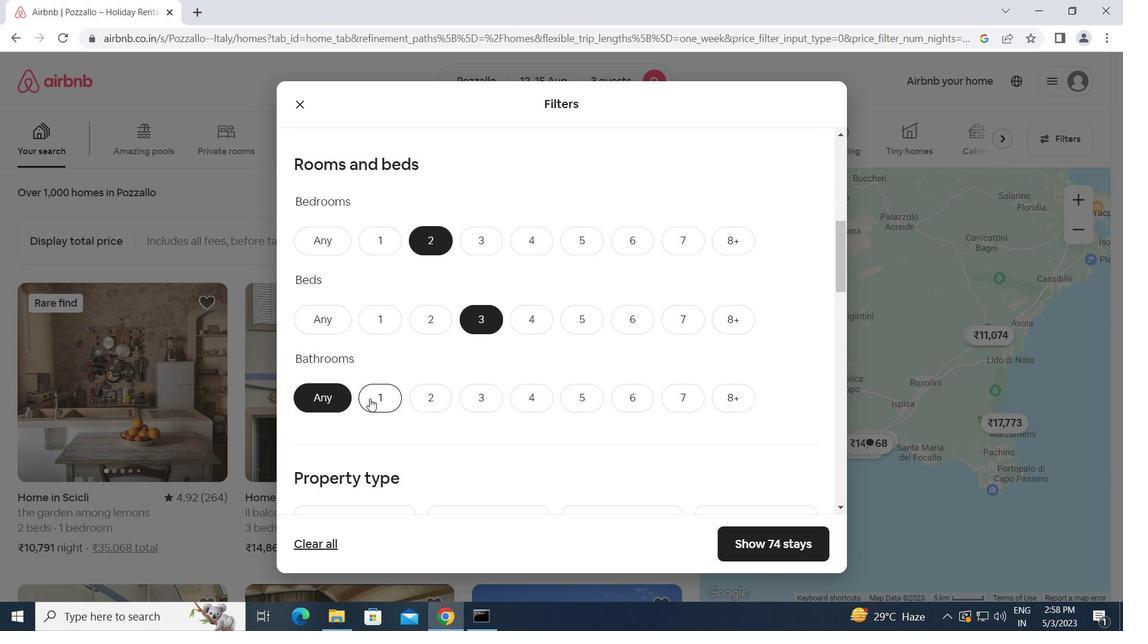 
Action: Mouse pressed left at (374, 398)
Screenshot: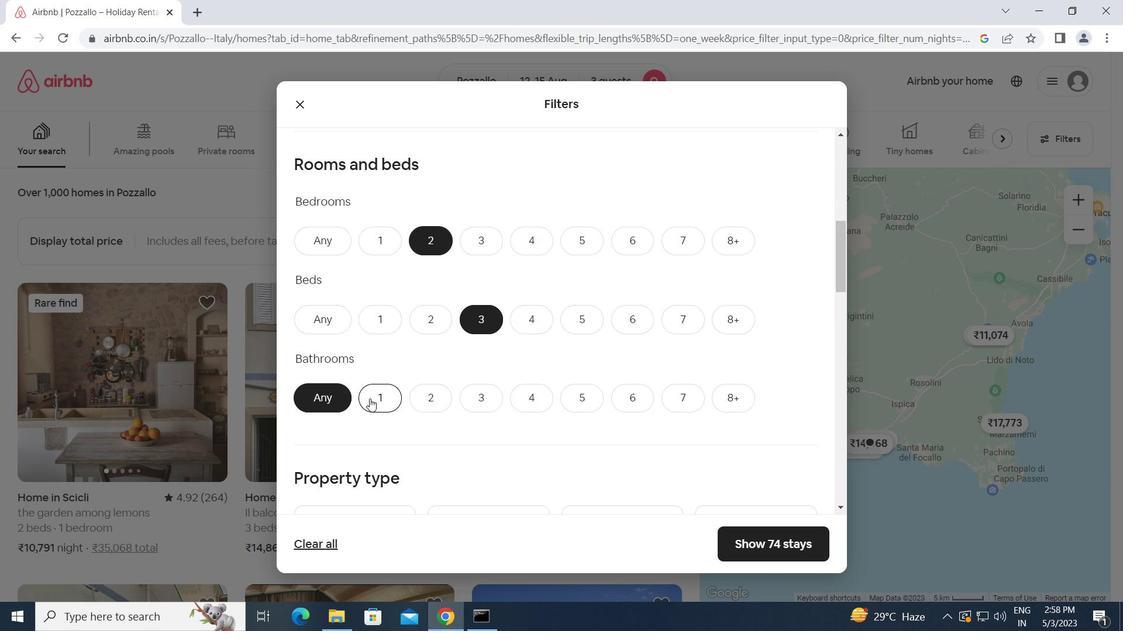 
Action: Mouse moved to (388, 393)
Screenshot: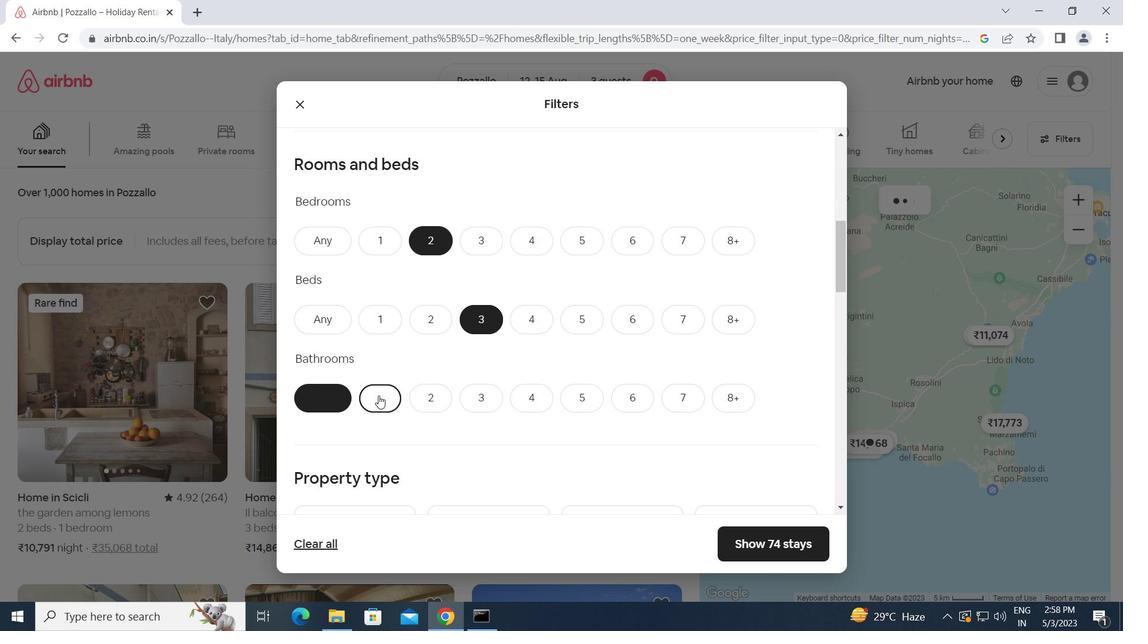 
Action: Mouse scrolled (388, 392) with delta (0, 0)
Screenshot: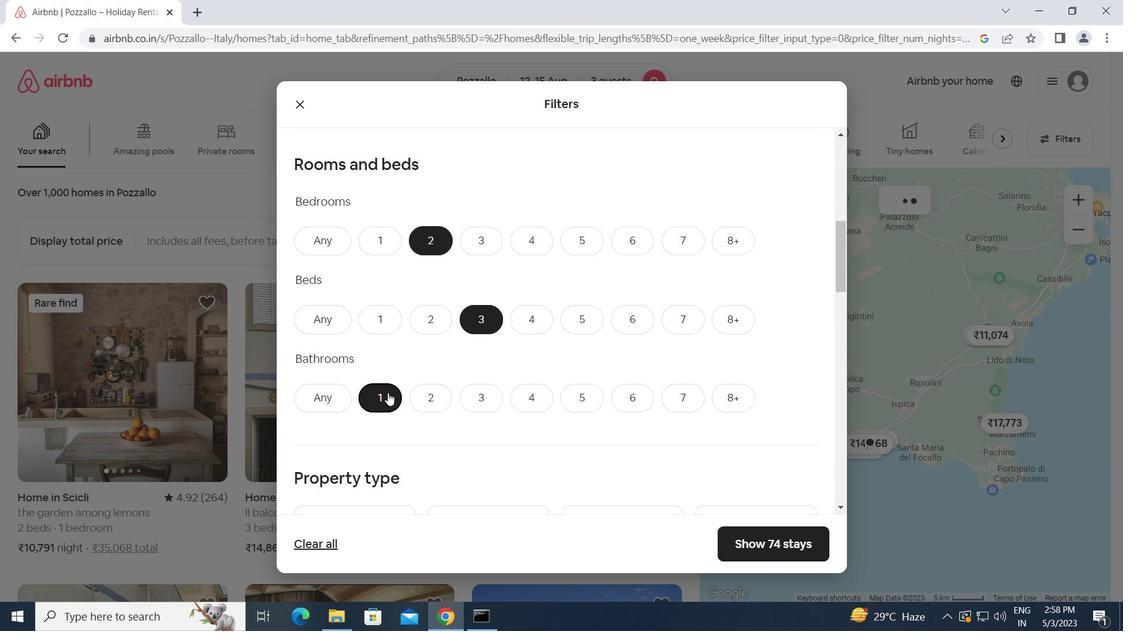 
Action: Mouse scrolled (388, 392) with delta (0, 0)
Screenshot: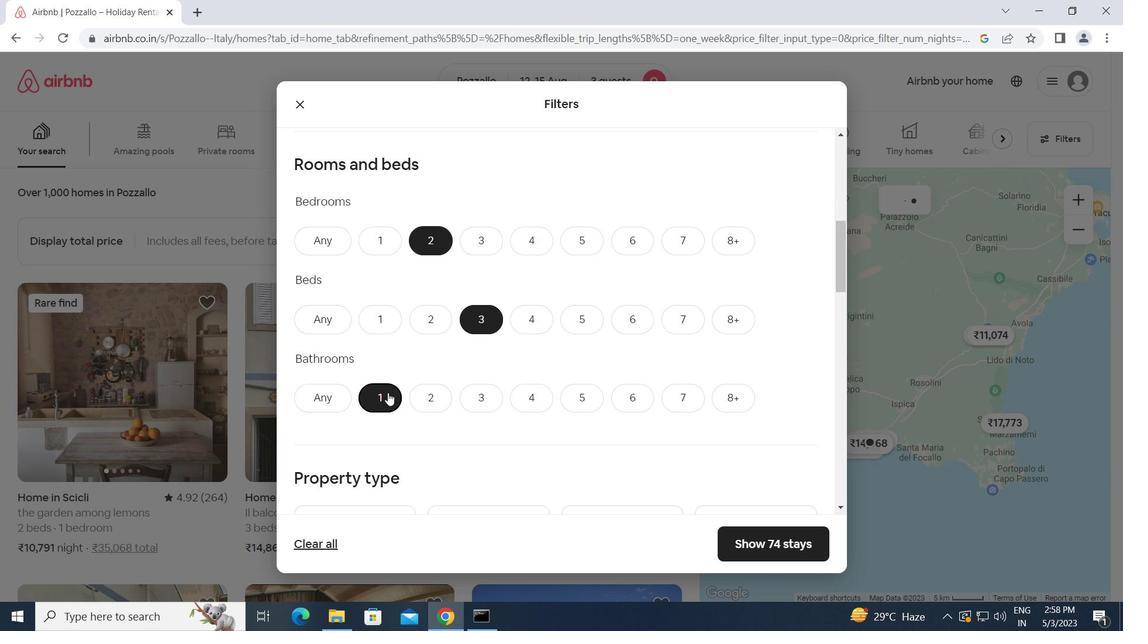 
Action: Mouse moved to (365, 398)
Screenshot: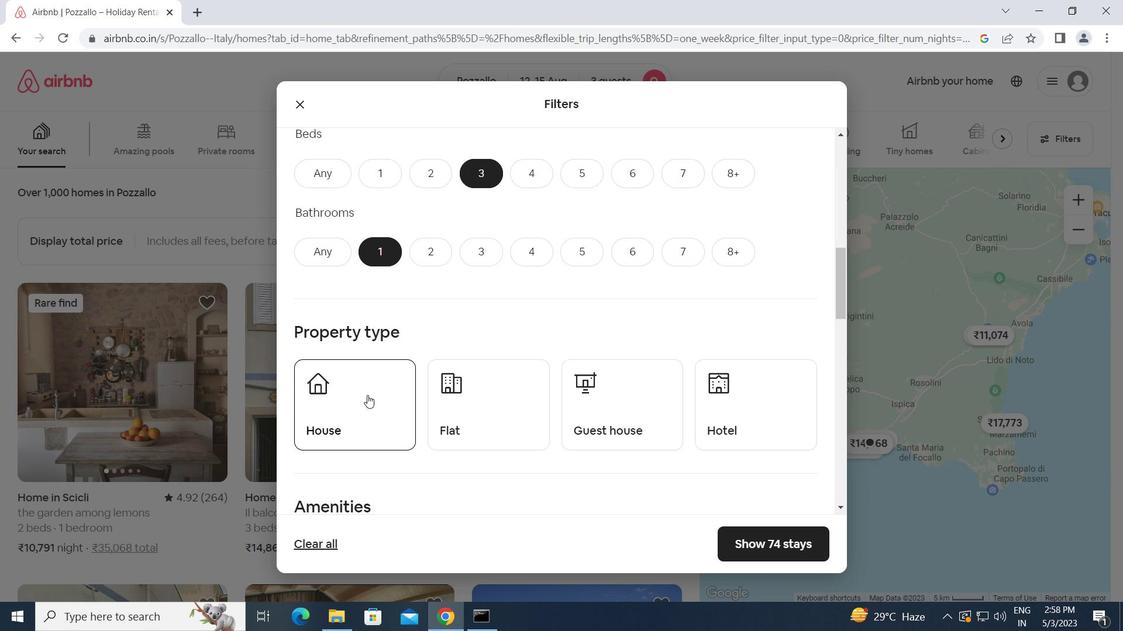 
Action: Mouse pressed left at (365, 398)
Screenshot: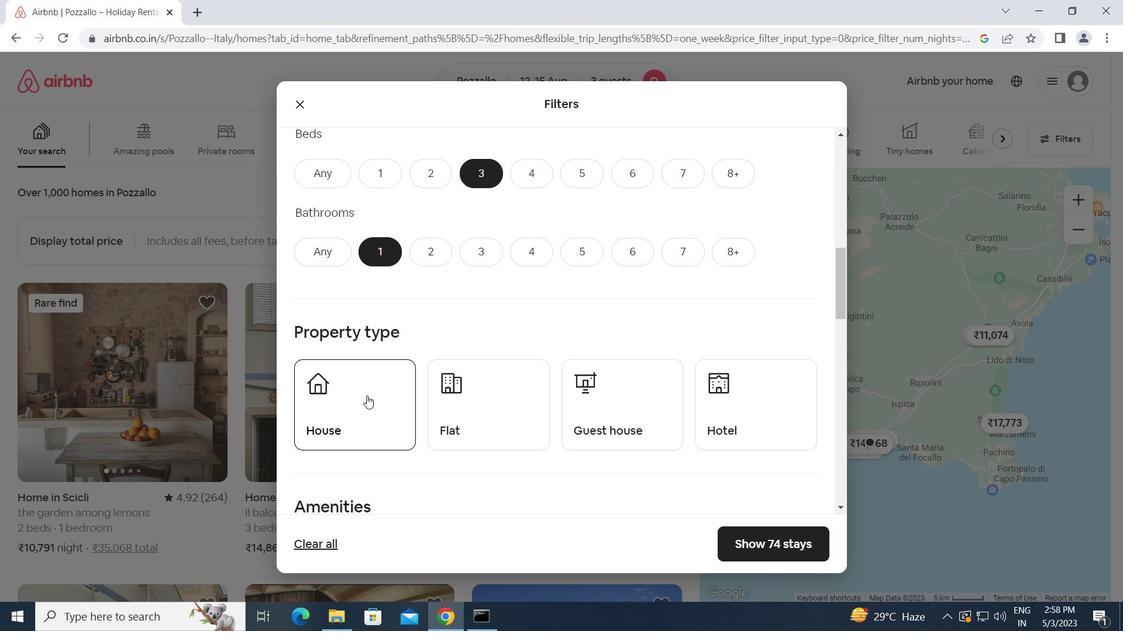 
Action: Mouse moved to (459, 407)
Screenshot: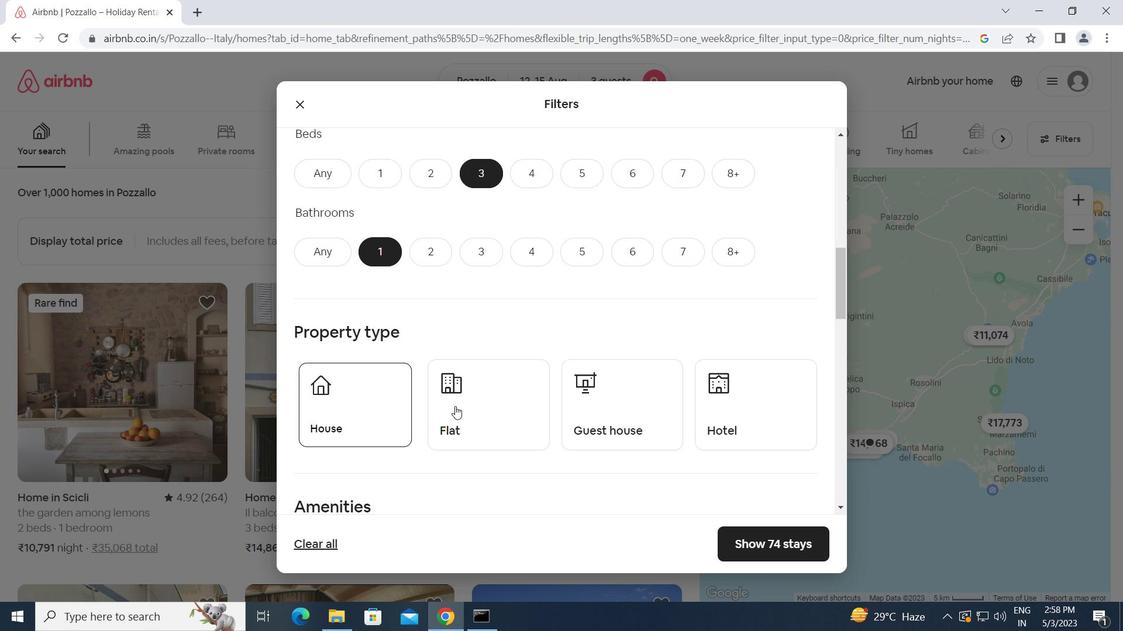 
Action: Mouse pressed left at (459, 407)
Screenshot: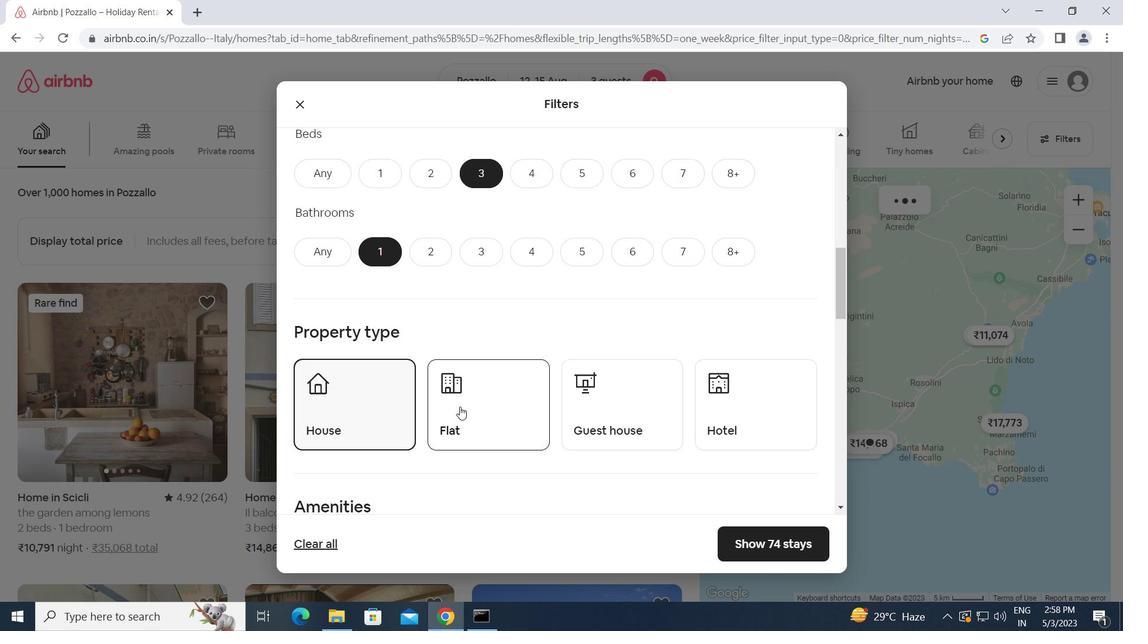 
Action: Mouse moved to (610, 391)
Screenshot: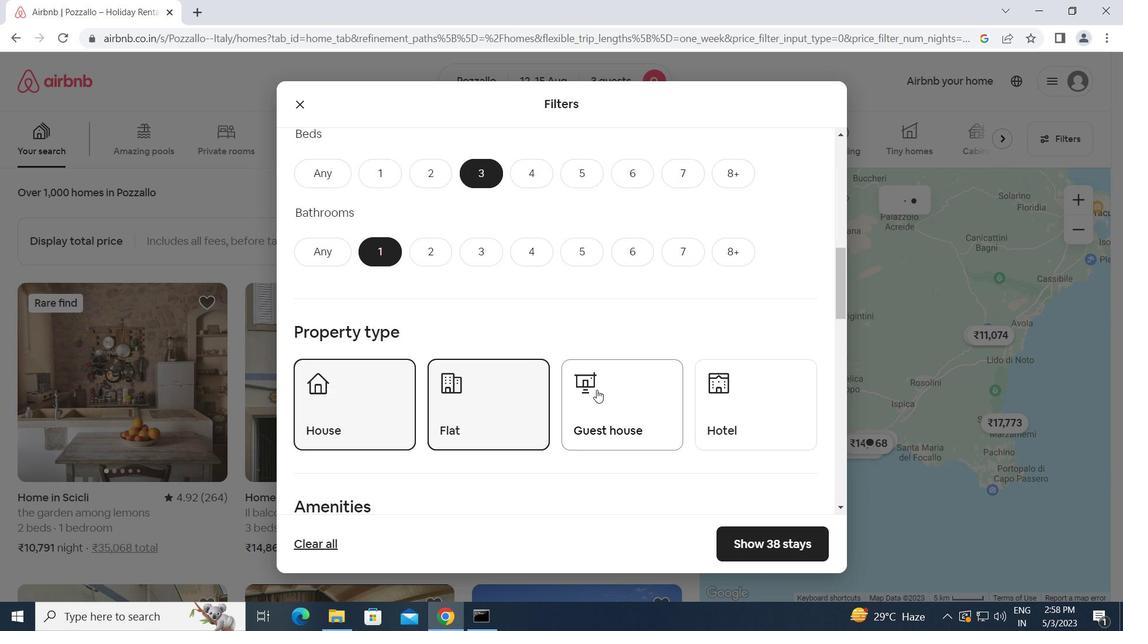 
Action: Mouse pressed left at (610, 391)
Screenshot: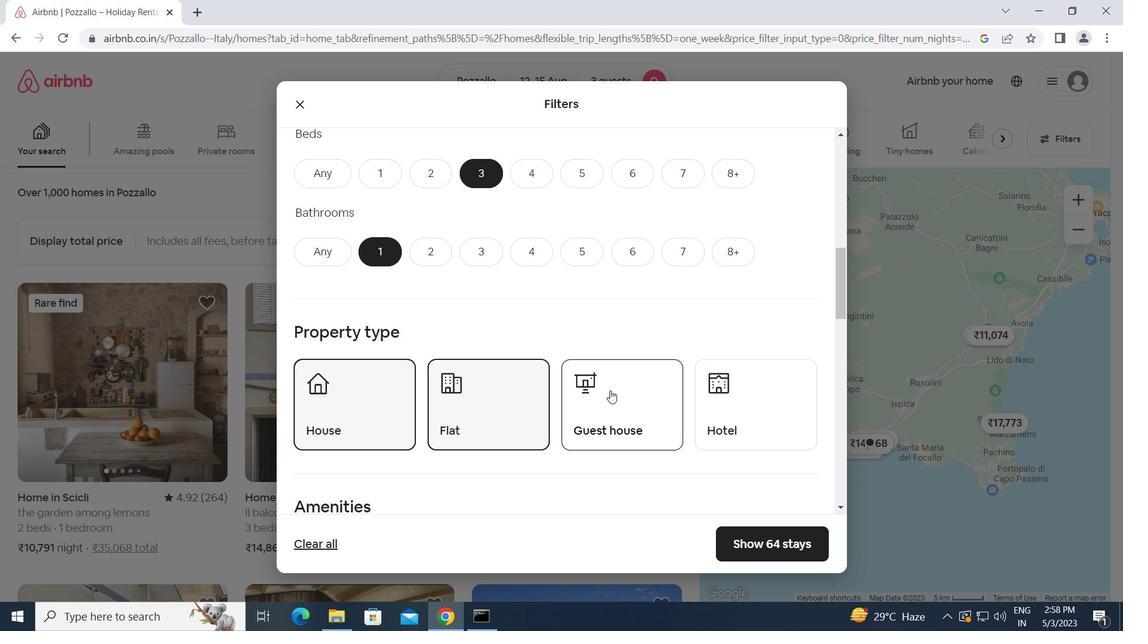 
Action: Mouse moved to (547, 413)
Screenshot: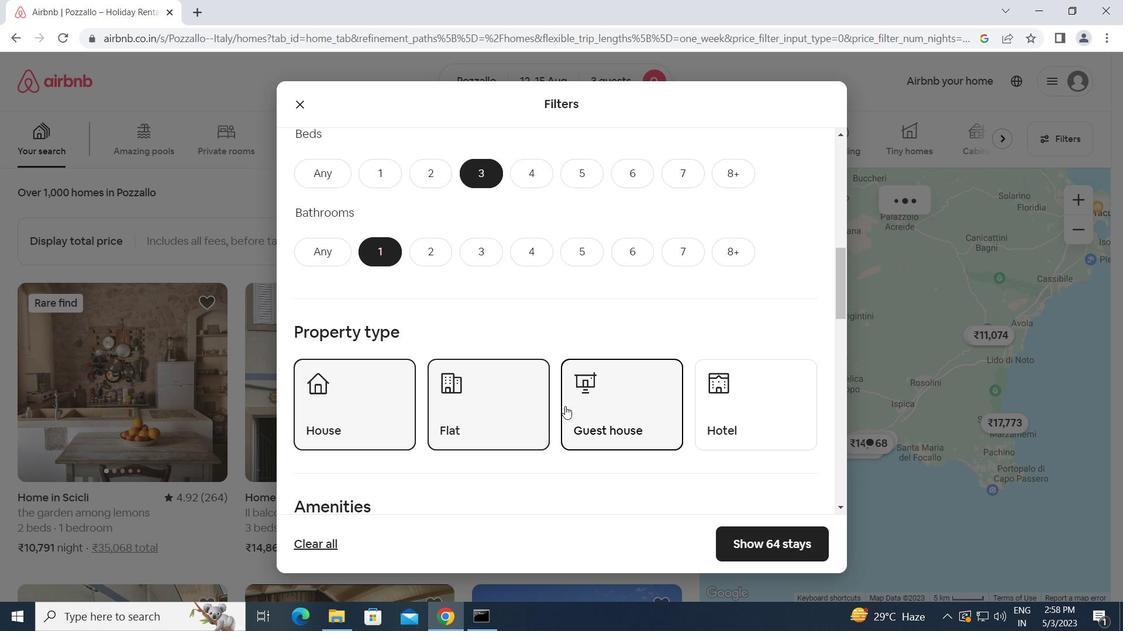 
Action: Mouse scrolled (547, 412) with delta (0, 0)
Screenshot: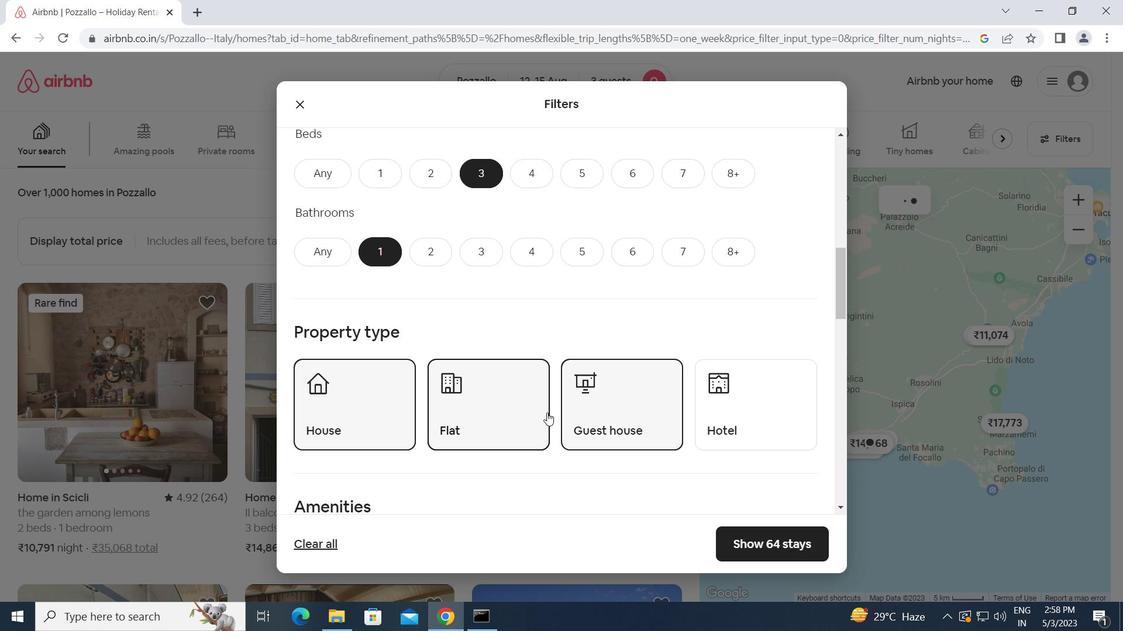 
Action: Mouse scrolled (547, 412) with delta (0, 0)
Screenshot: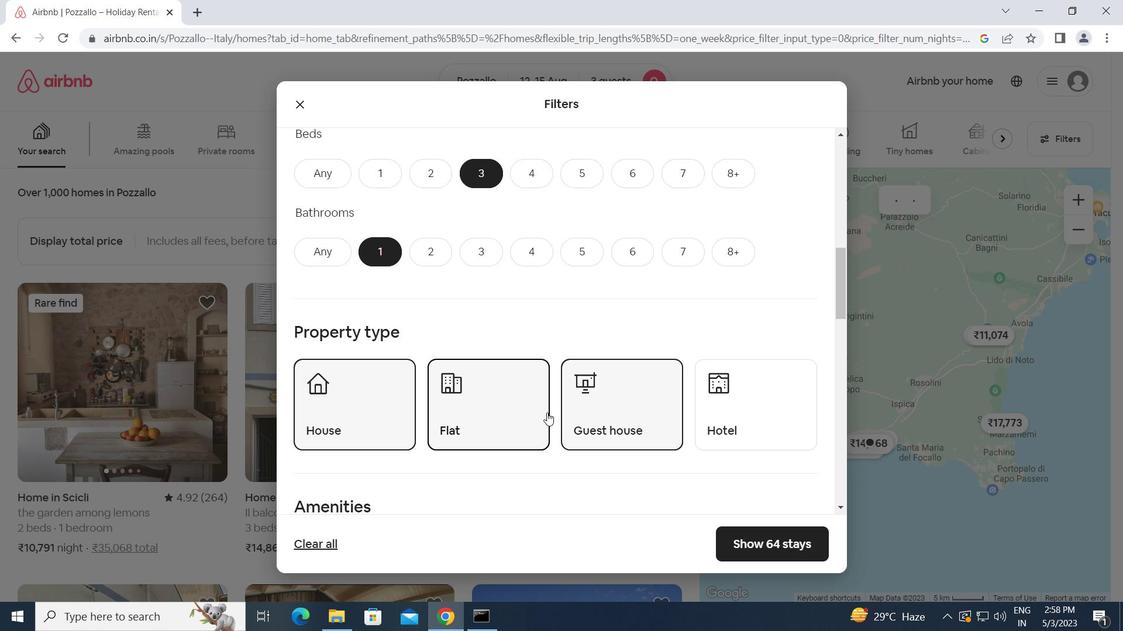 
Action: Mouse scrolled (547, 412) with delta (0, 0)
Screenshot: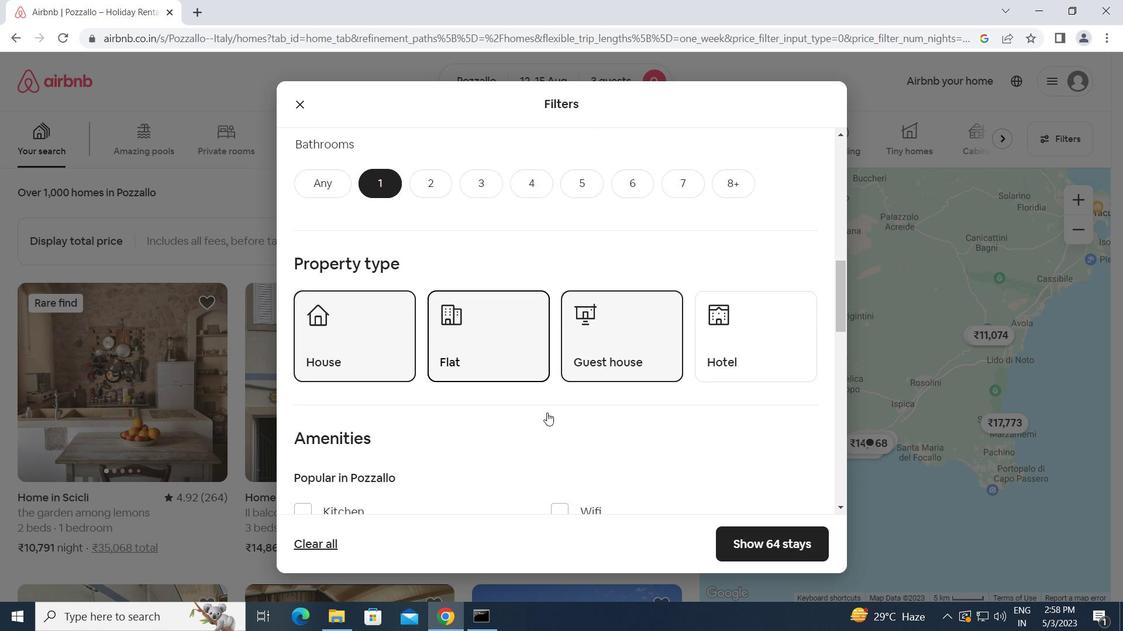 
Action: Mouse scrolled (547, 412) with delta (0, 0)
Screenshot: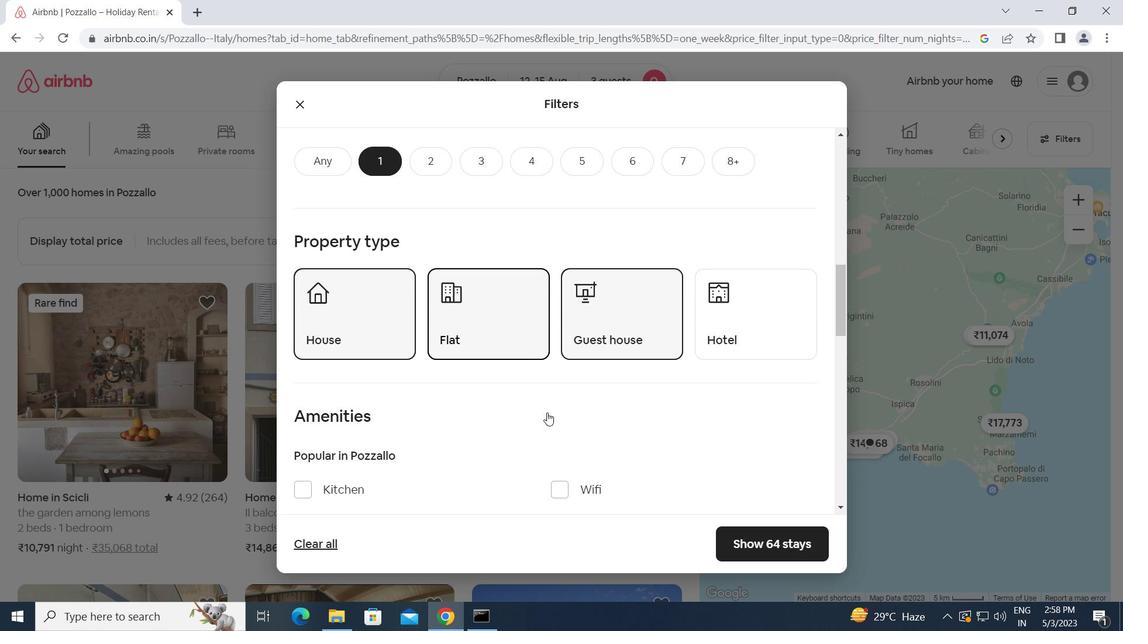 
Action: Mouse moved to (541, 413)
Screenshot: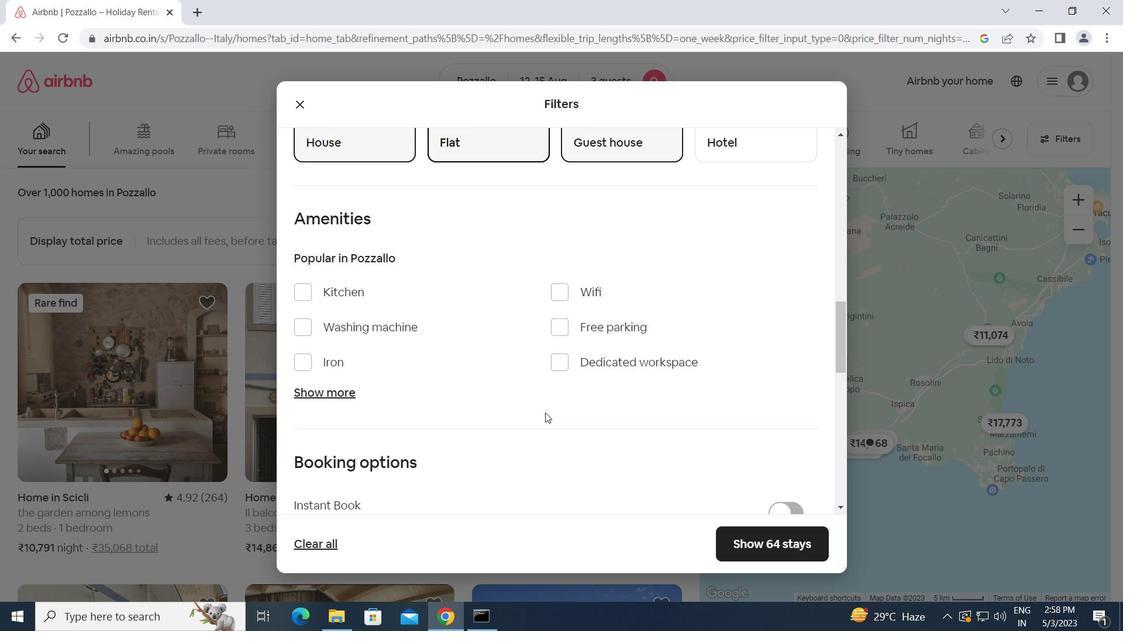 
Action: Mouse scrolled (541, 412) with delta (0, 0)
Screenshot: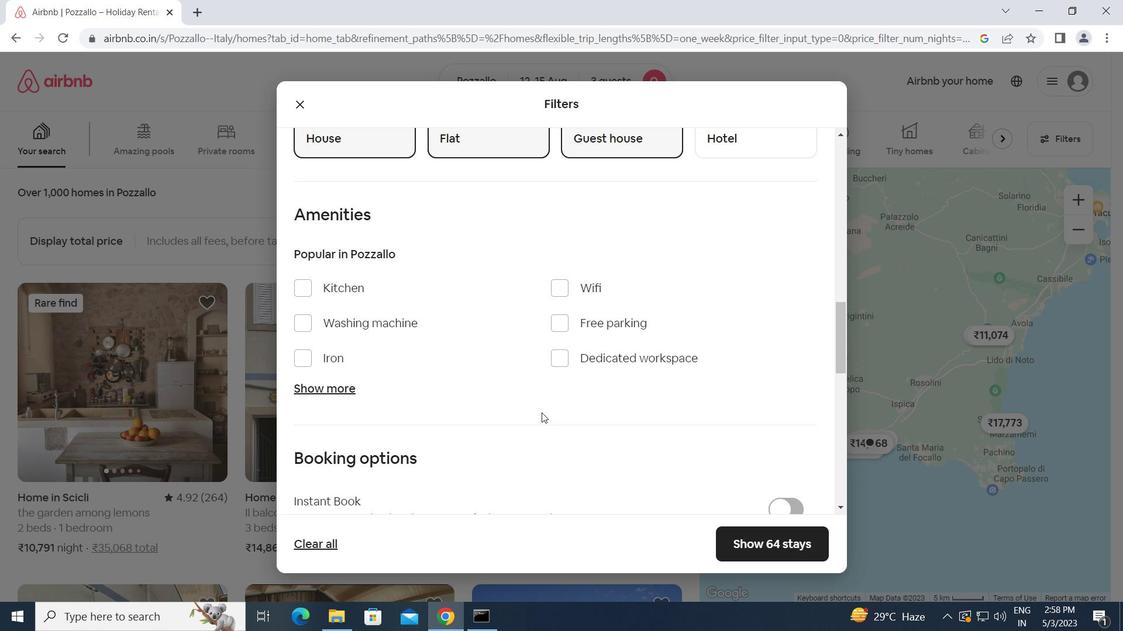 
Action: Mouse scrolled (541, 412) with delta (0, 0)
Screenshot: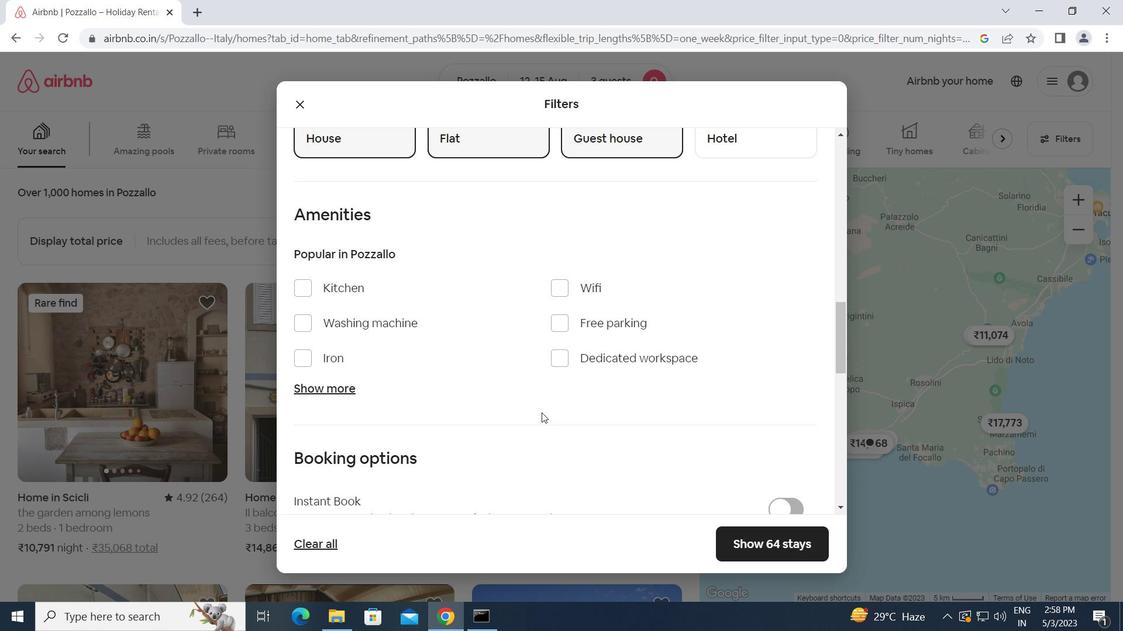 
Action: Mouse moved to (791, 410)
Screenshot: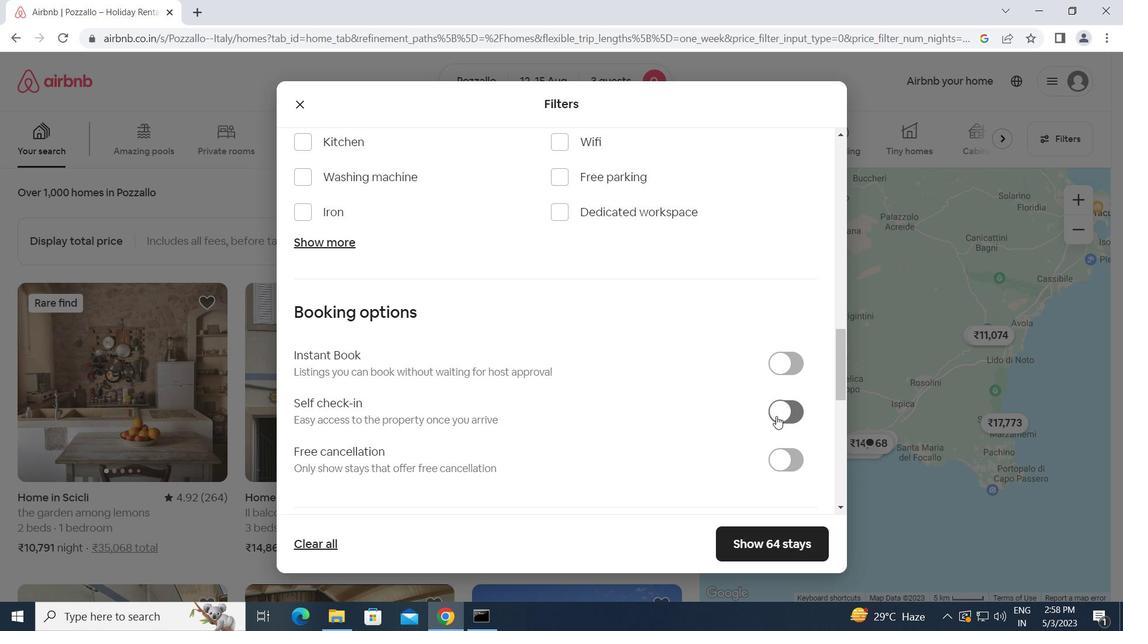
Action: Mouse pressed left at (791, 410)
Screenshot: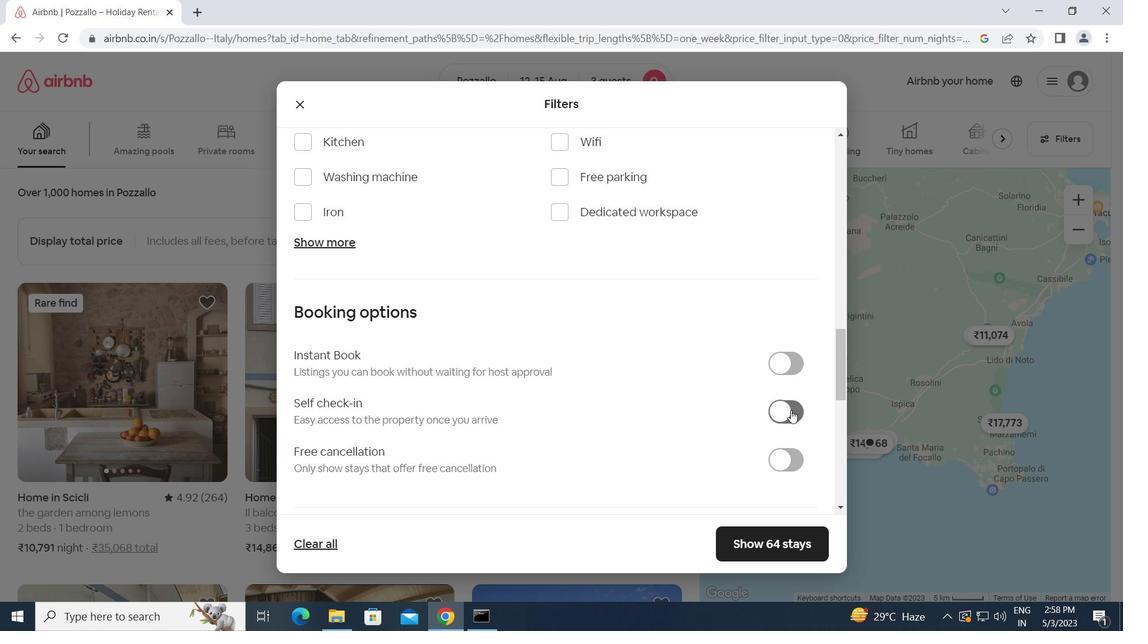 
Action: Mouse moved to (699, 421)
Screenshot: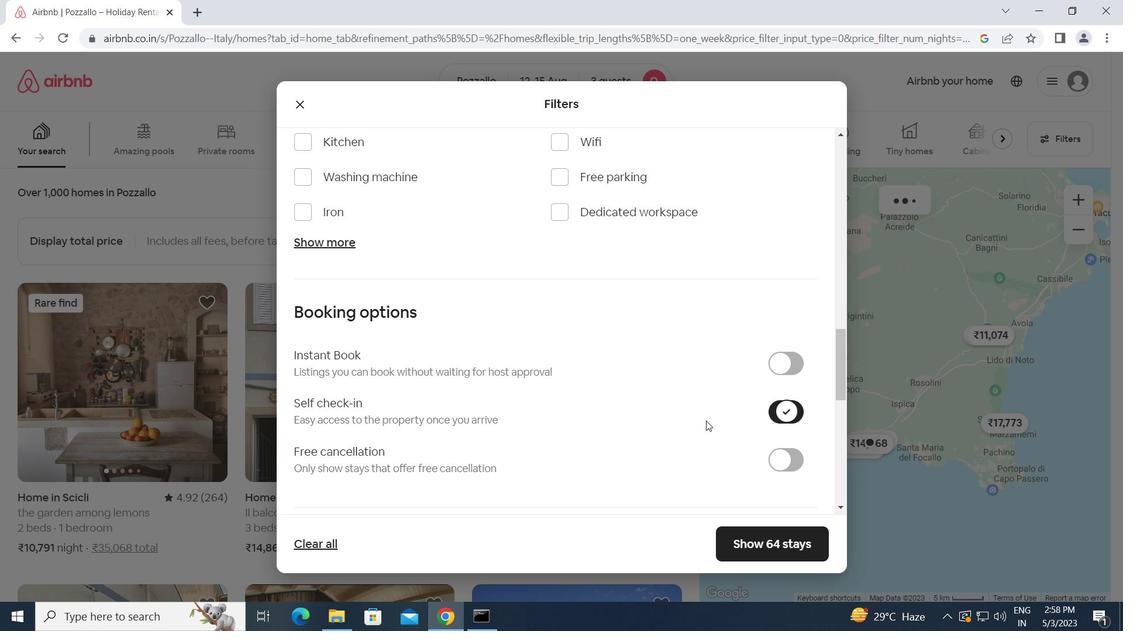 
Action: Mouse scrolled (699, 421) with delta (0, 0)
Screenshot: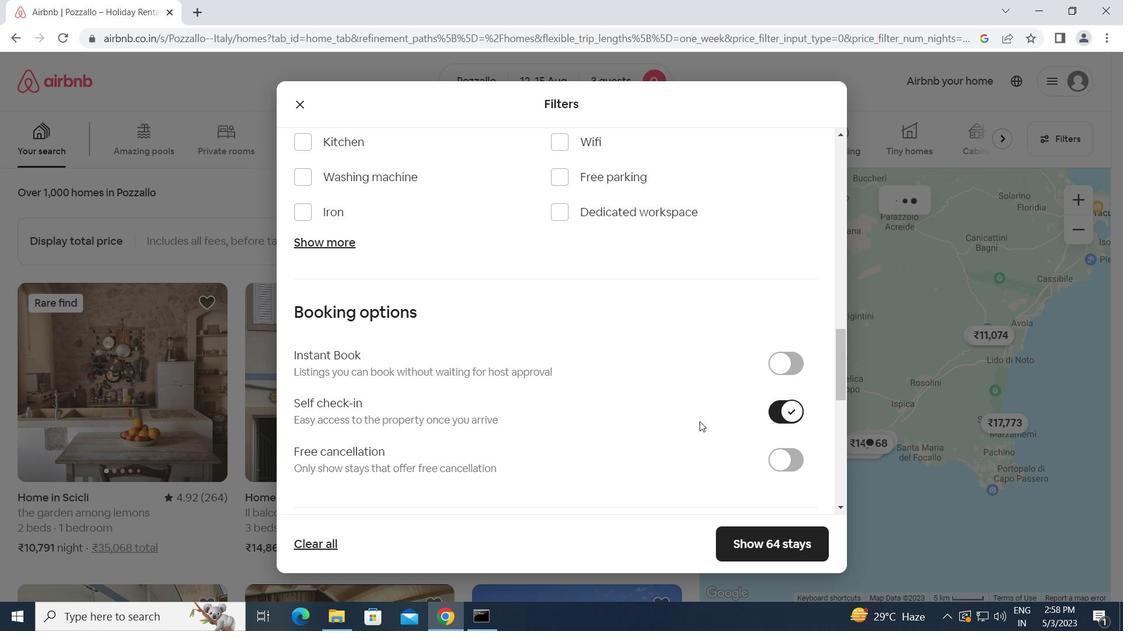 
Action: Mouse scrolled (699, 421) with delta (0, 0)
Screenshot: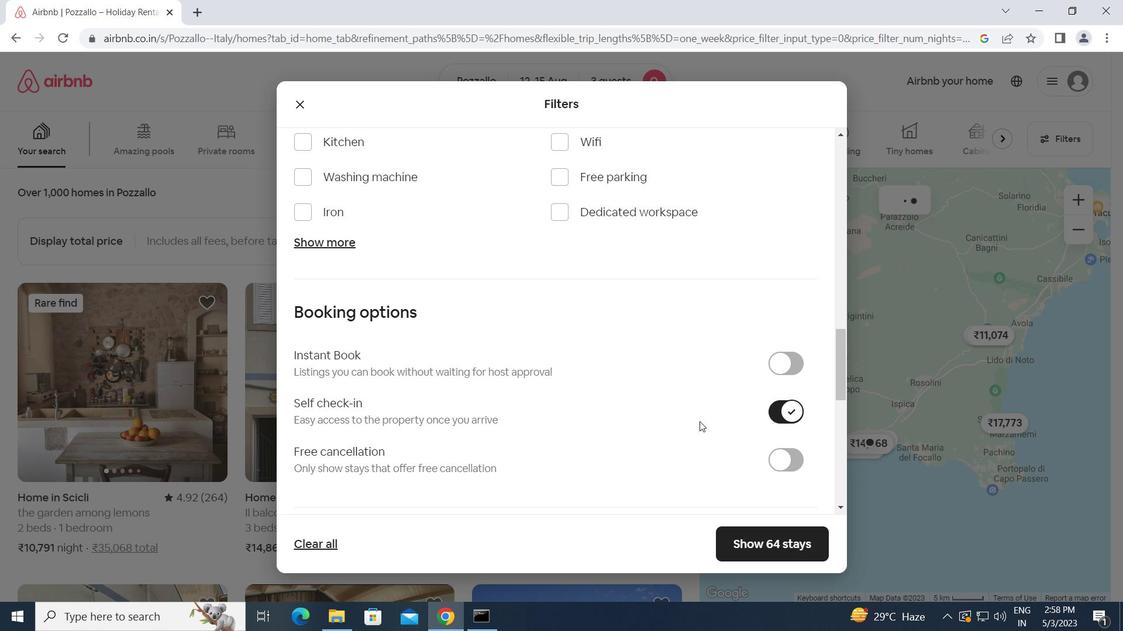 
Action: Mouse scrolled (699, 421) with delta (0, 0)
Screenshot: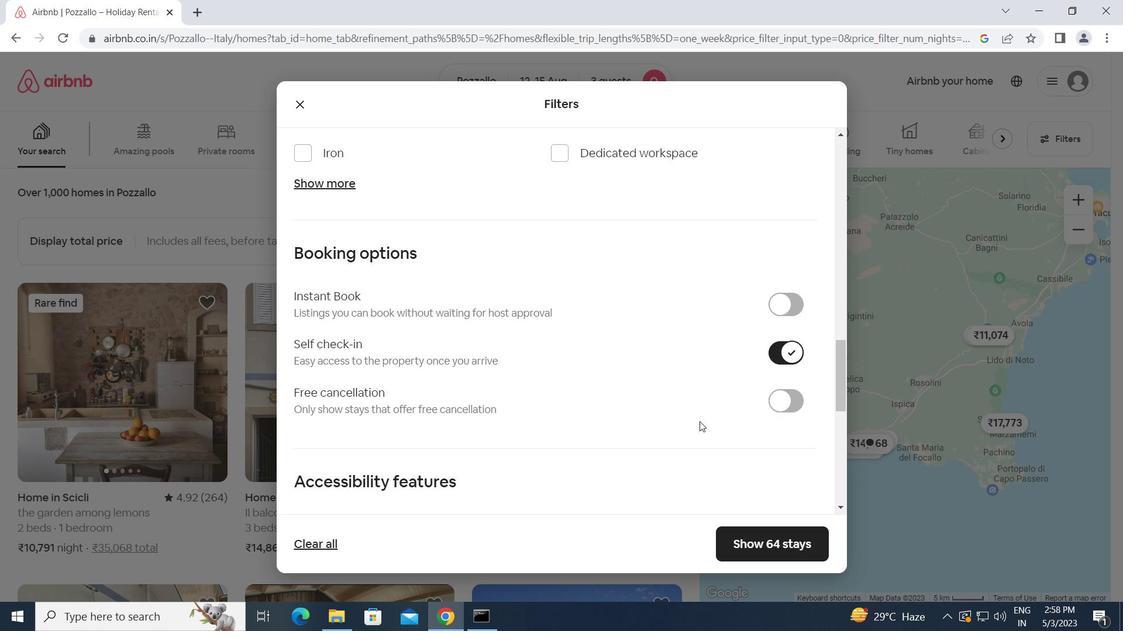 
Action: Mouse scrolled (699, 421) with delta (0, 0)
Screenshot: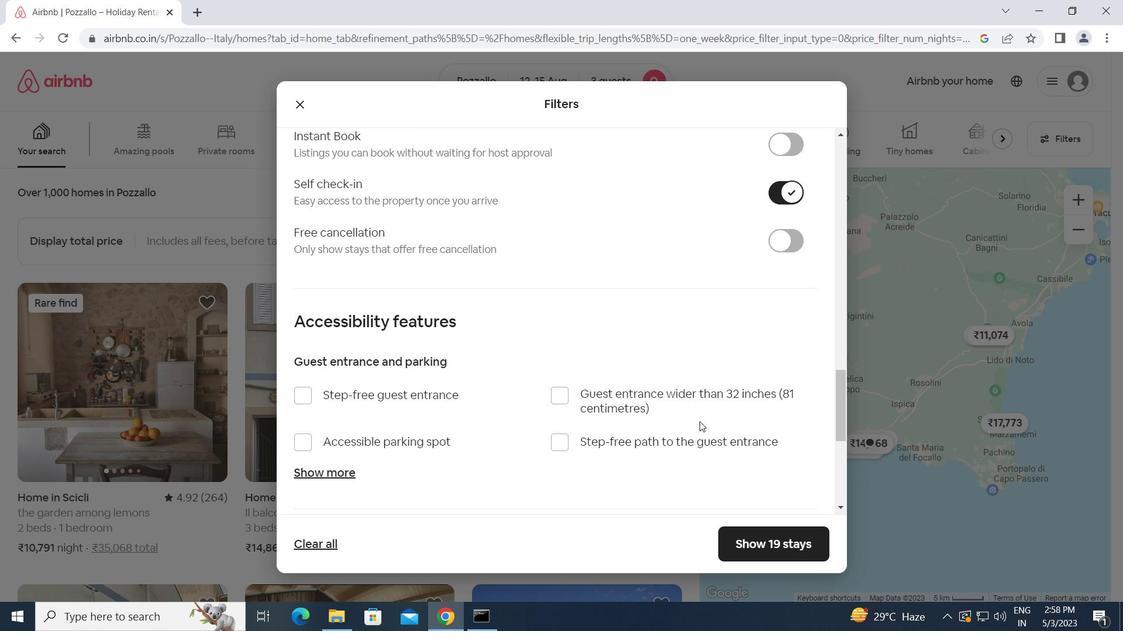 
Action: Mouse scrolled (699, 421) with delta (0, 0)
Screenshot: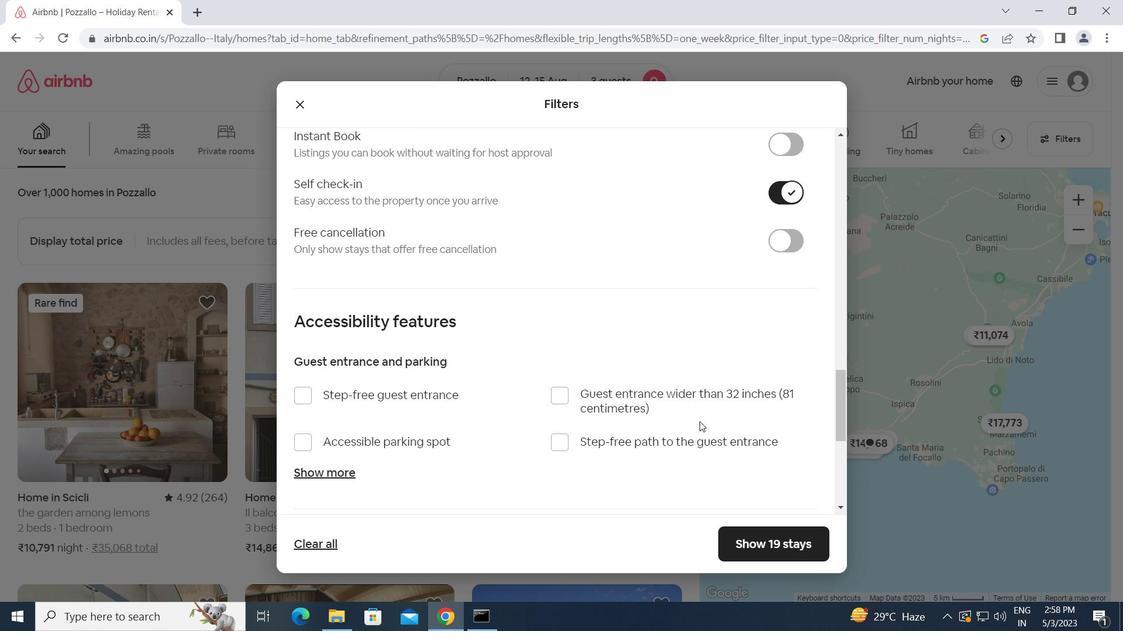 
Action: Mouse scrolled (699, 421) with delta (0, 0)
Screenshot: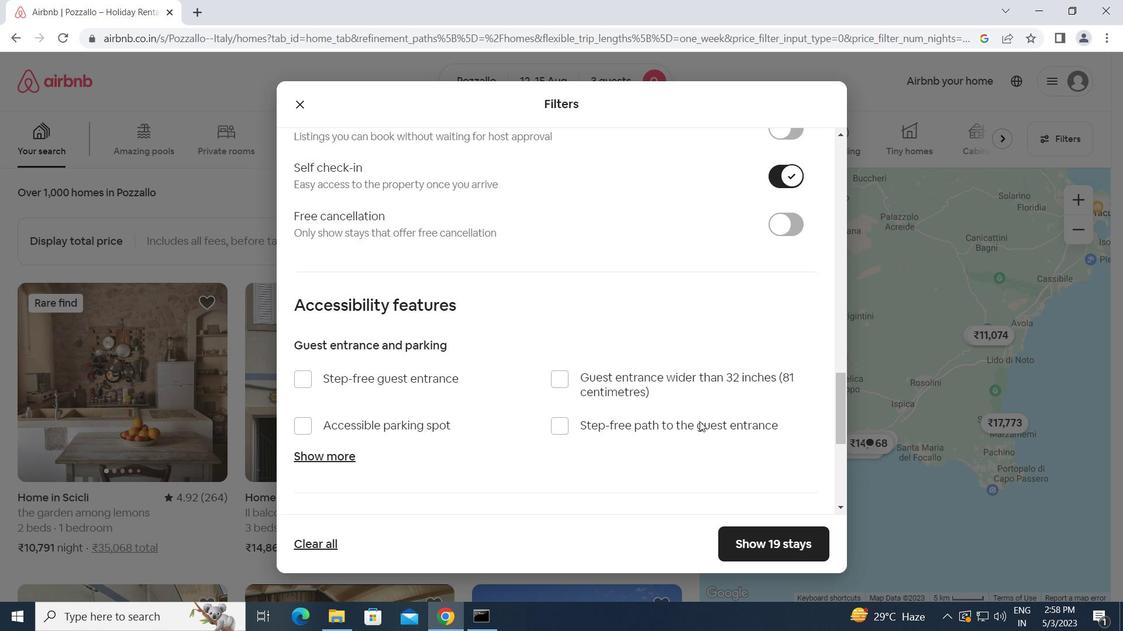 
Action: Mouse scrolled (699, 421) with delta (0, 0)
Screenshot: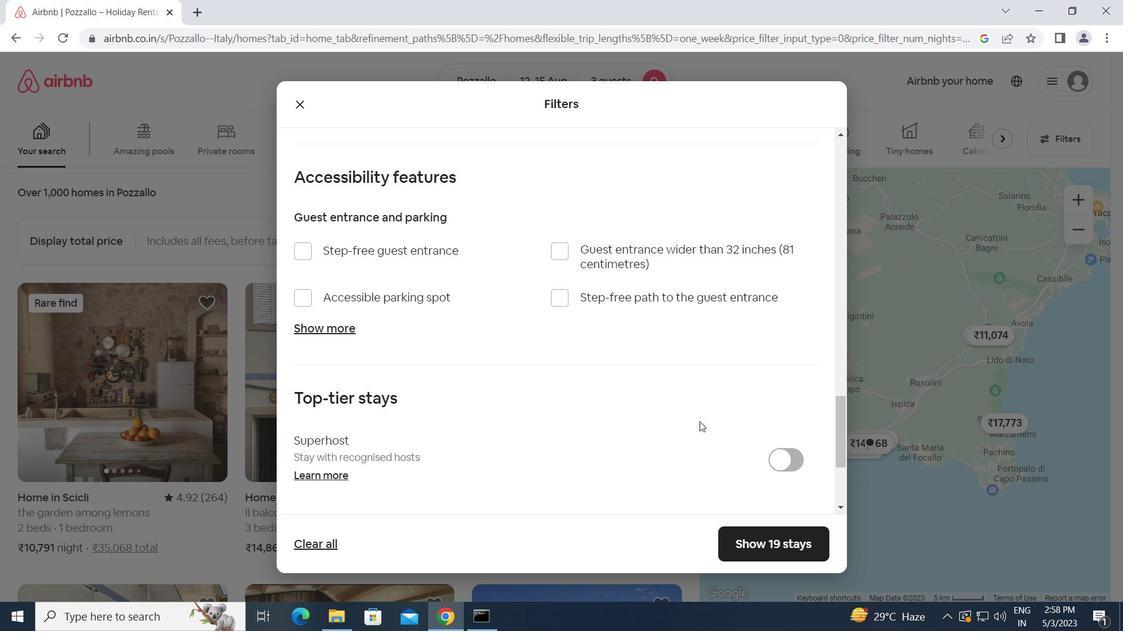 
Action: Mouse moved to (298, 445)
Screenshot: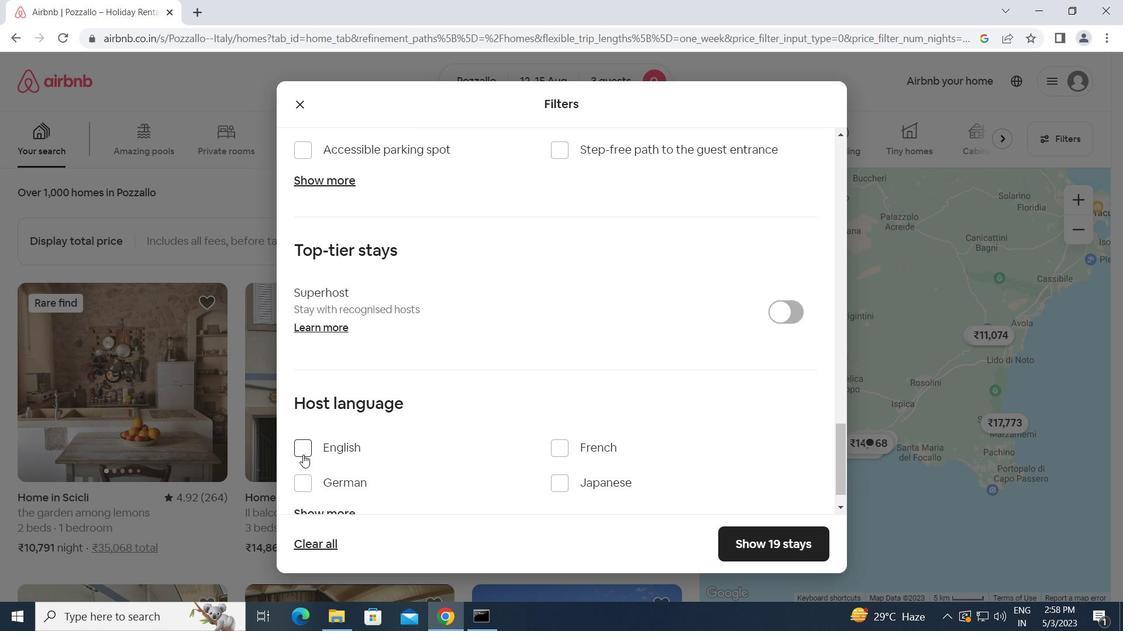 
Action: Mouse pressed left at (298, 445)
Screenshot: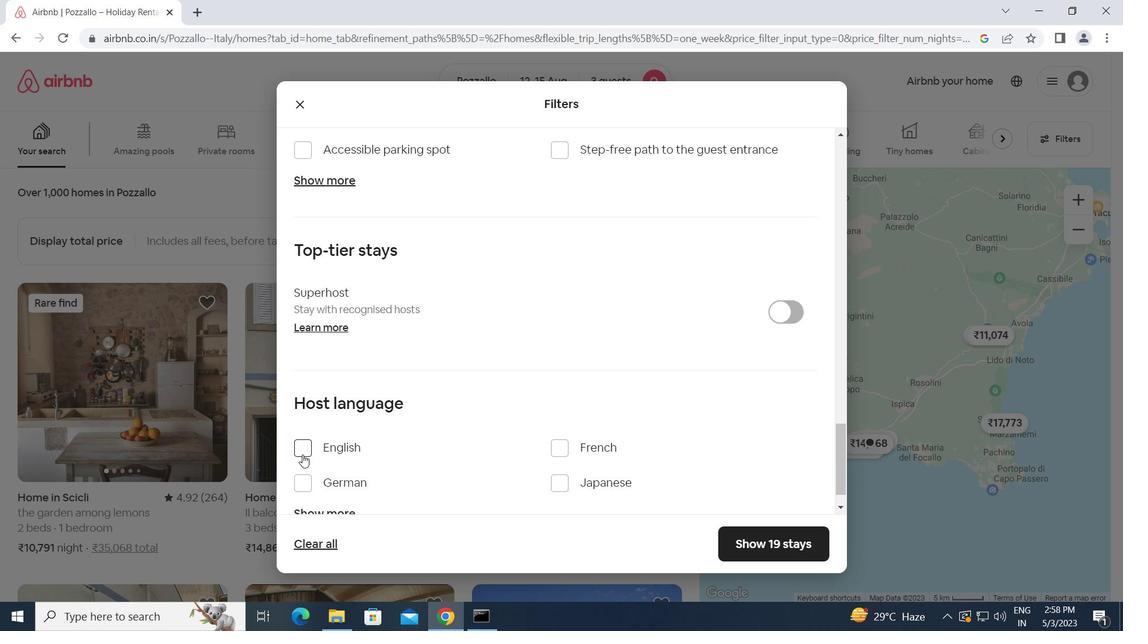 
Action: Mouse moved to (737, 540)
Screenshot: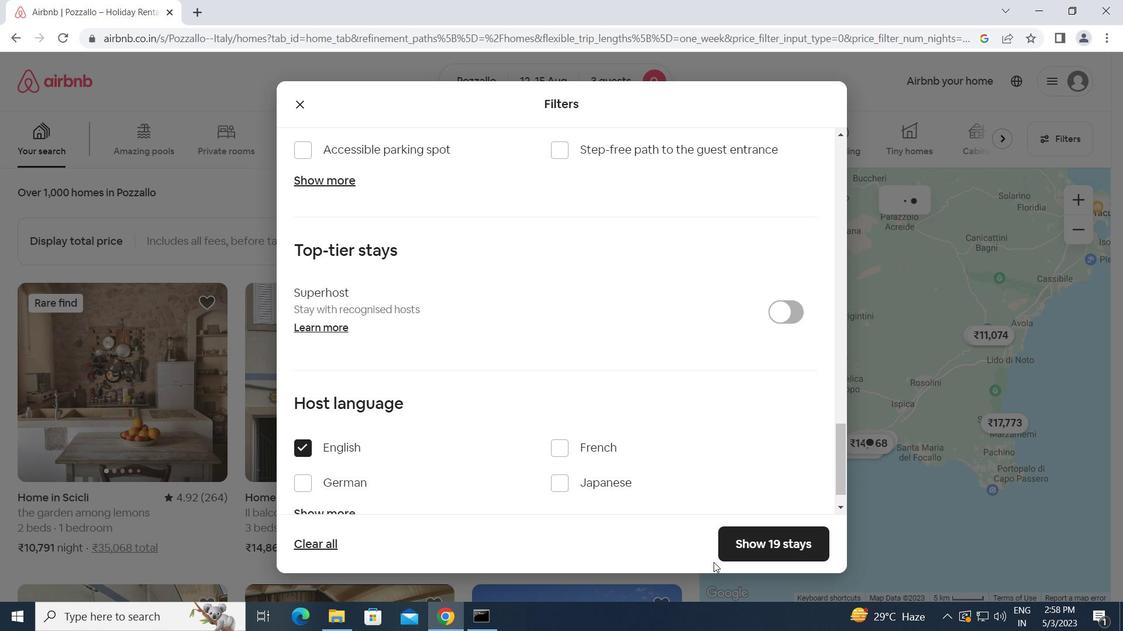 
Action: Mouse pressed left at (737, 540)
Screenshot: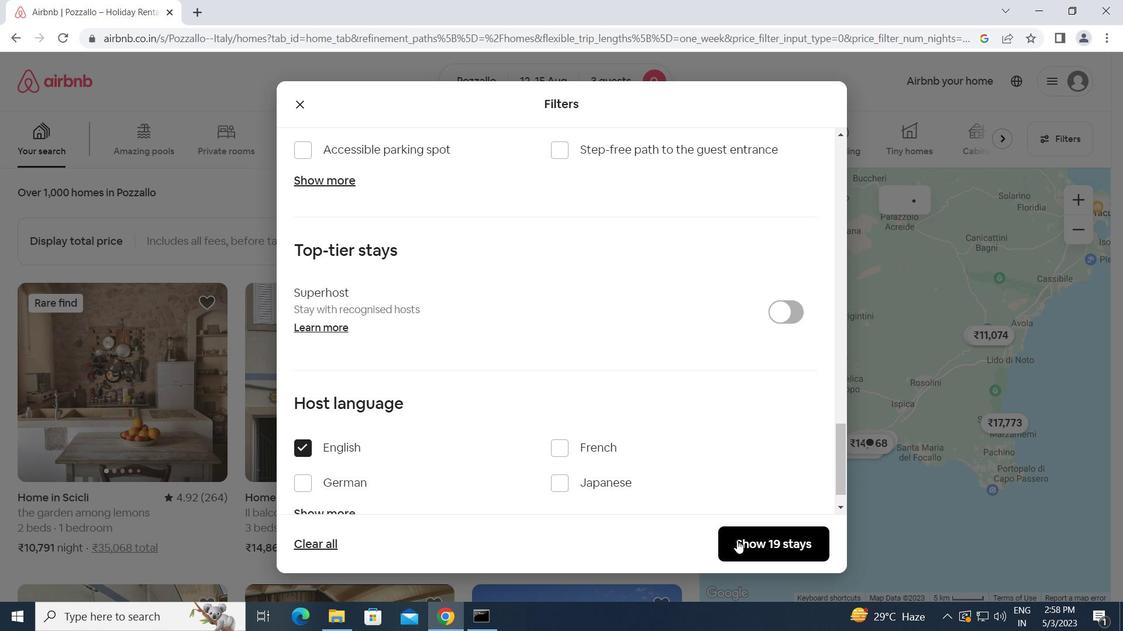 
Action: Mouse moved to (730, 534)
Screenshot: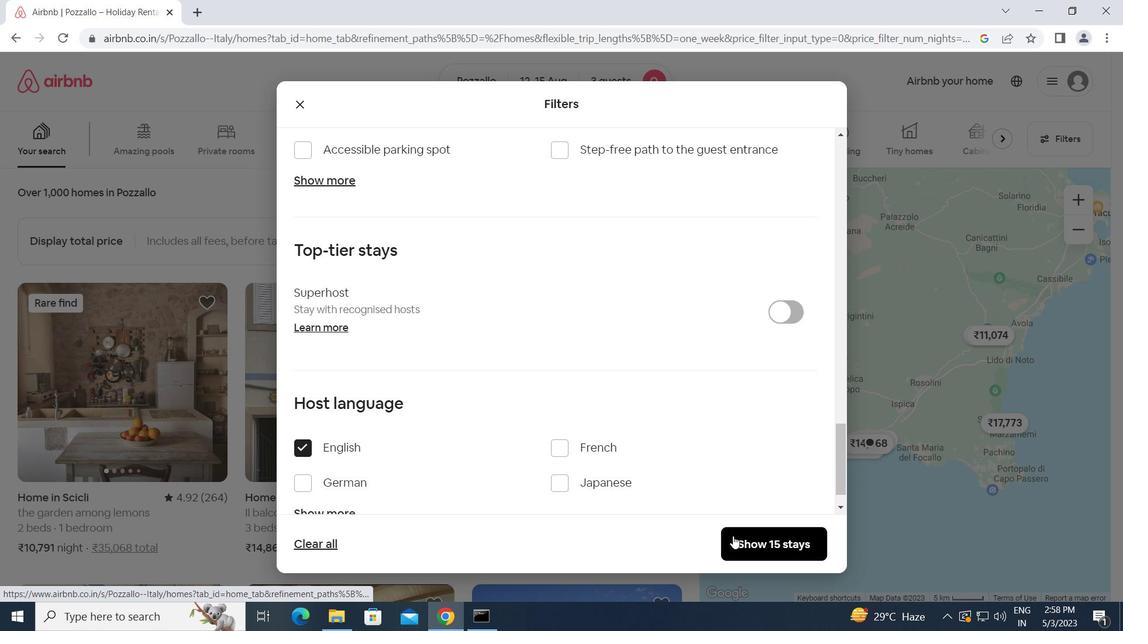 
